 Task: Look for space in Hamilton from 10th july 2023 to 17th july 2023 for 6 adults in price range Rs.32000 to Rs.40000. Place can be entire place or shared room with 3 bedrooms having 6 beds and 1 bathroom. Property type can be guest house. Amenities needed are: wifi, pool, free parkinig on premises, gym, breakfast, smoking allowed. Booking option can be shelf check-in. Required host language is English.
Action: Mouse moved to (373, 430)
Screenshot: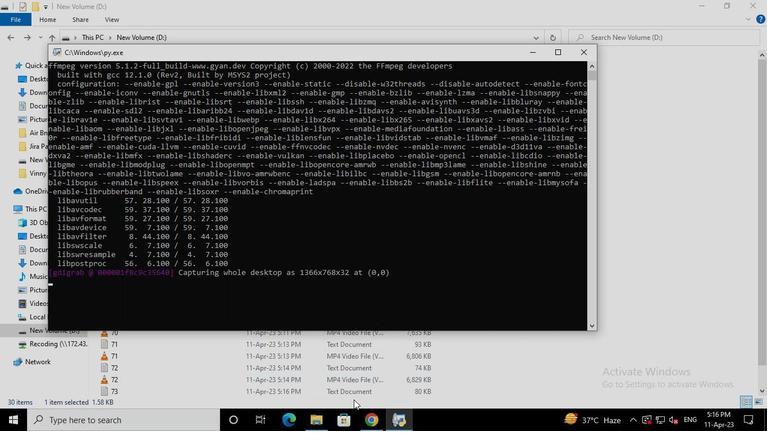 
Action: Mouse pressed left at (373, 430)
Screenshot: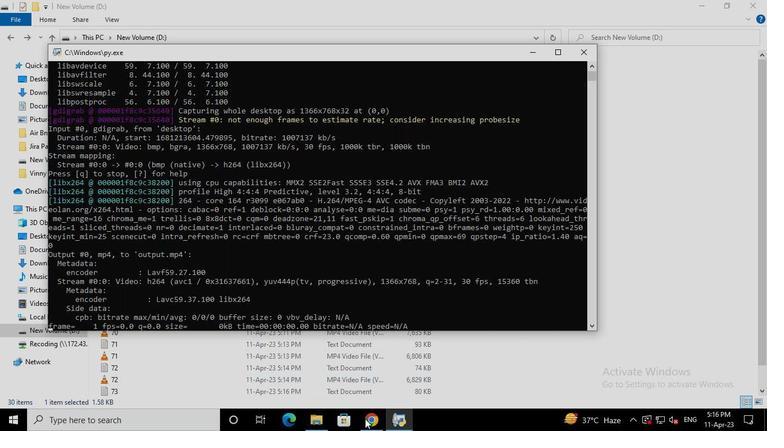 
Action: Mouse moved to (317, 101)
Screenshot: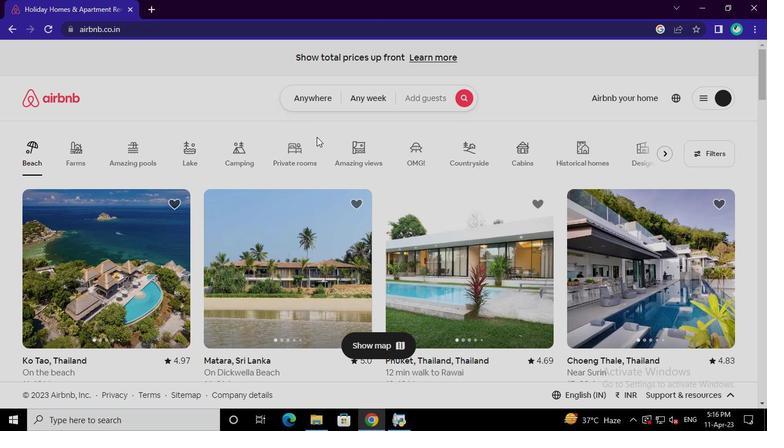 
Action: Mouse pressed left at (317, 101)
Screenshot: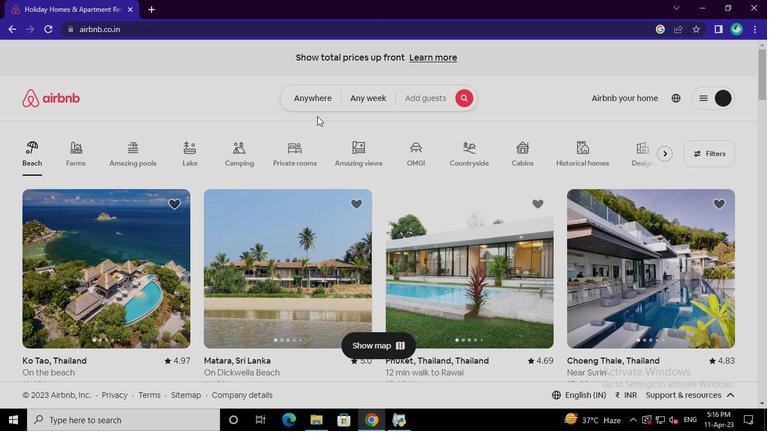 
Action: Mouse moved to (253, 135)
Screenshot: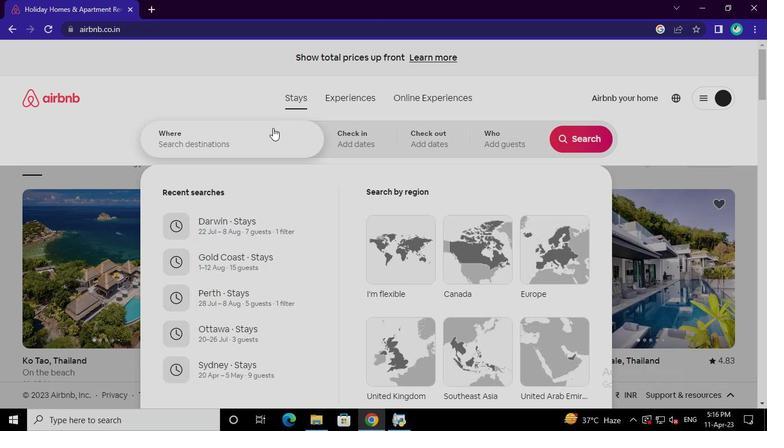 
Action: Mouse pressed left at (253, 135)
Screenshot: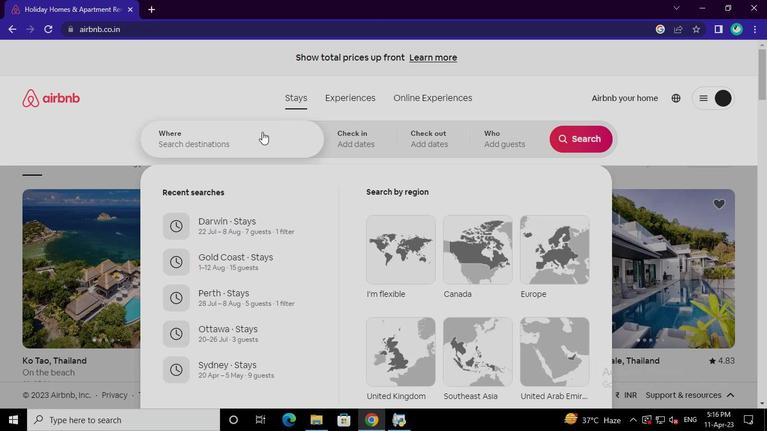 
Action: Keyboard h
Screenshot: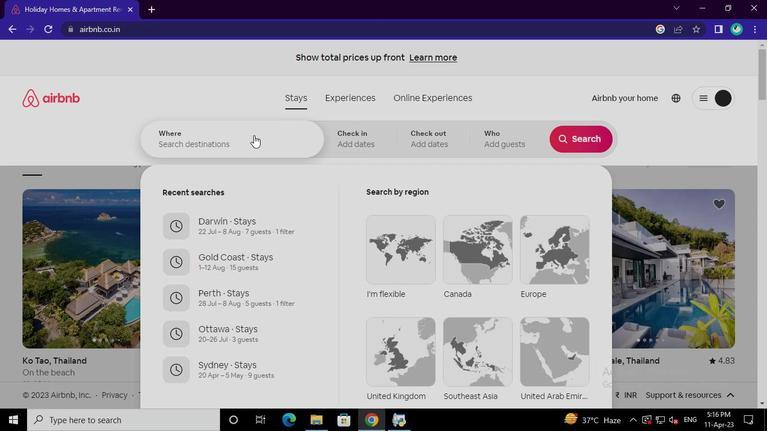
Action: Keyboard a
Screenshot: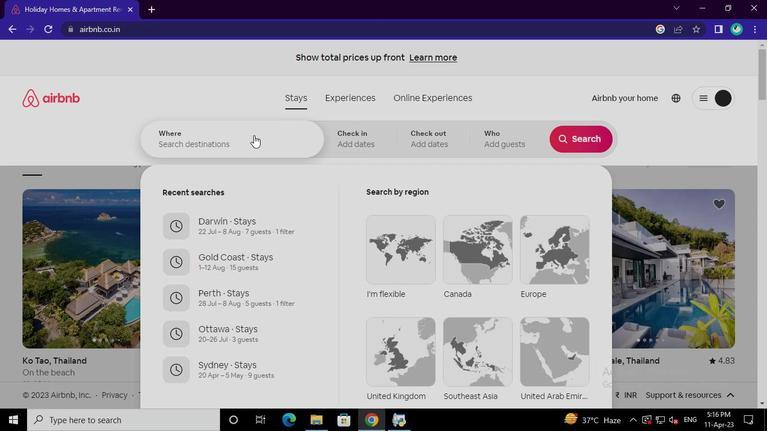 
Action: Keyboard m
Screenshot: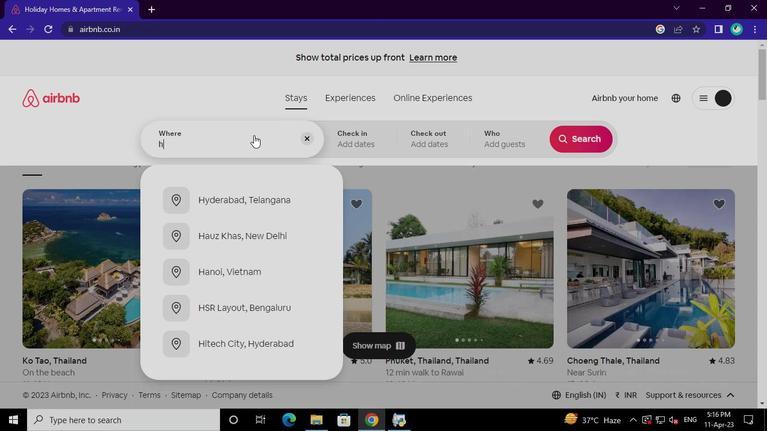 
Action: Keyboard i
Screenshot: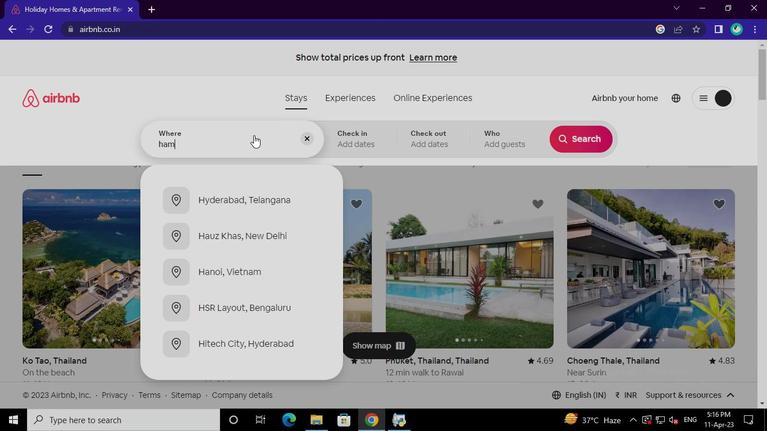 
Action: Keyboard l
Screenshot: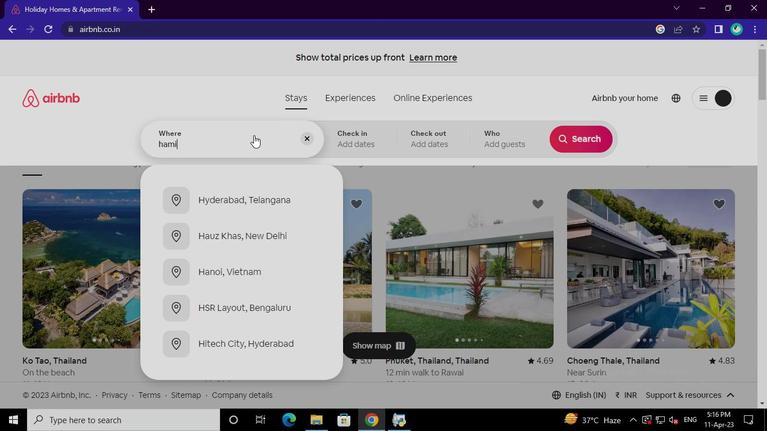 
Action: Keyboard o
Screenshot: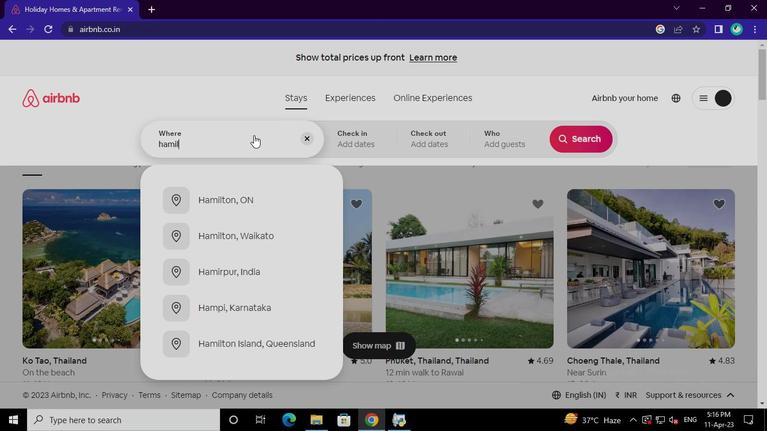 
Action: Keyboard Key.backspace
Screenshot: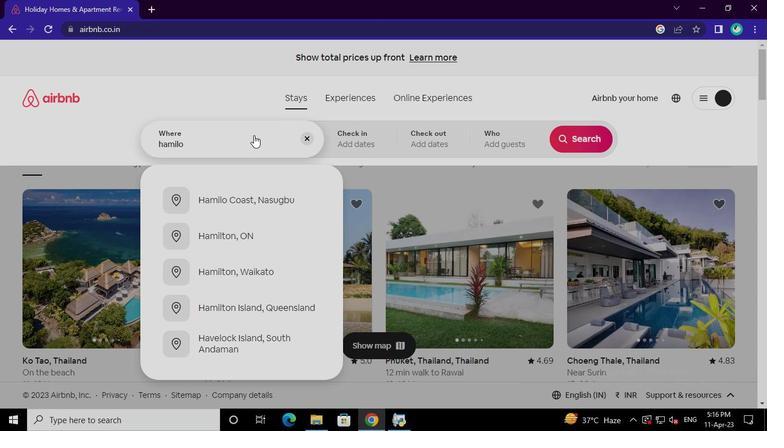 
Action: Mouse moved to (261, 200)
Screenshot: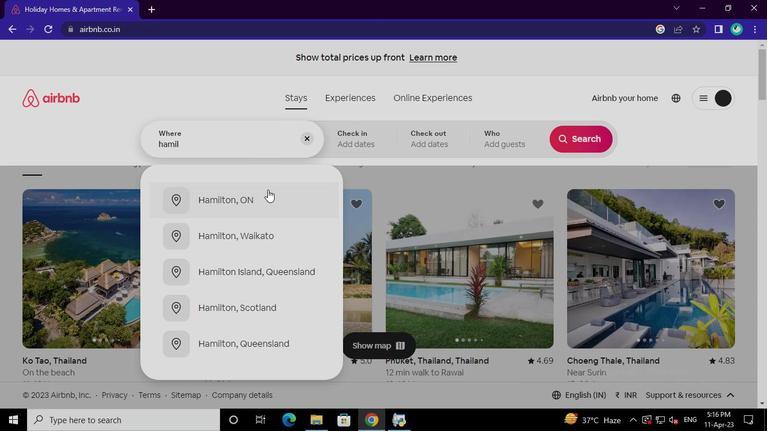
Action: Mouse pressed left at (261, 200)
Screenshot: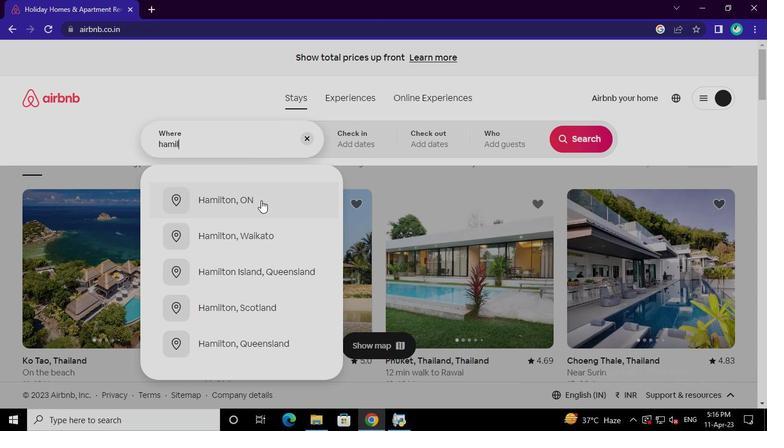 
Action: Mouse moved to (573, 226)
Screenshot: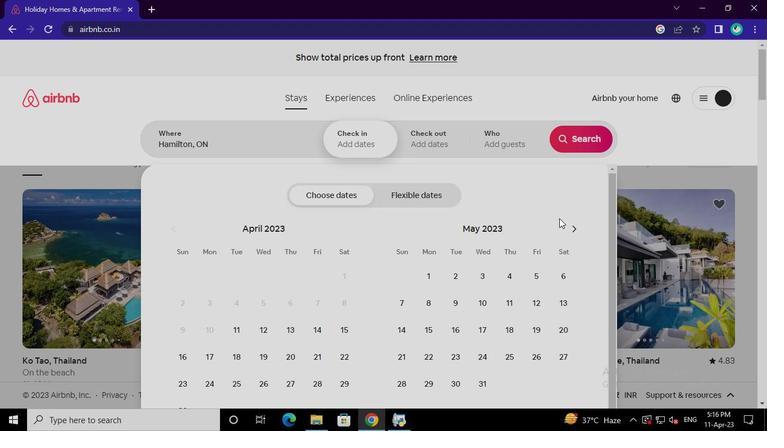 
Action: Mouse pressed left at (573, 226)
Screenshot: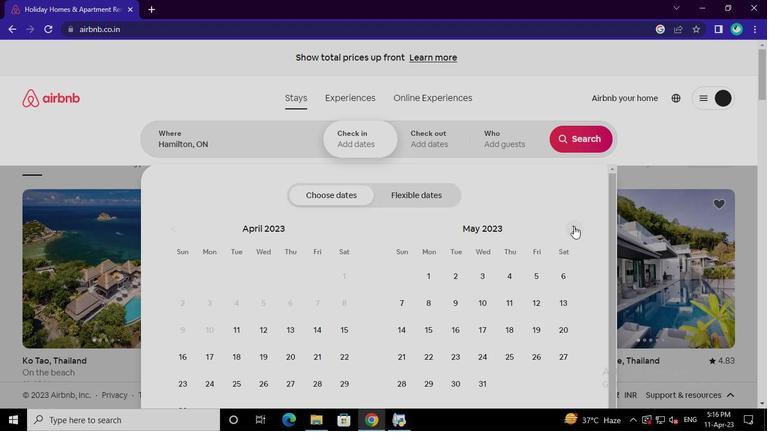 
Action: Mouse pressed left at (573, 226)
Screenshot: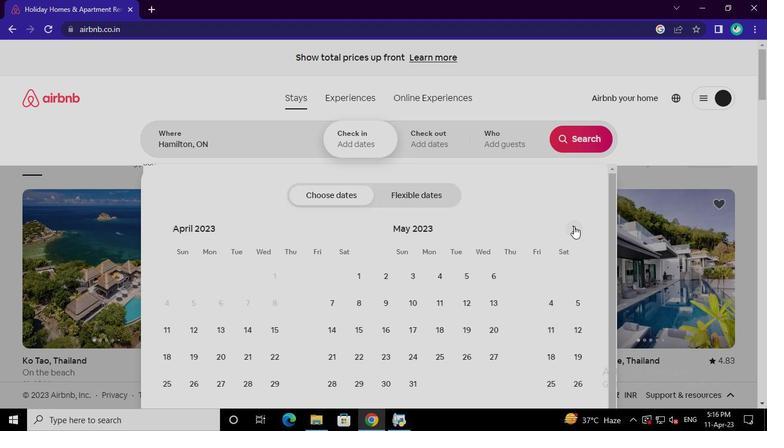 
Action: Mouse moved to (433, 325)
Screenshot: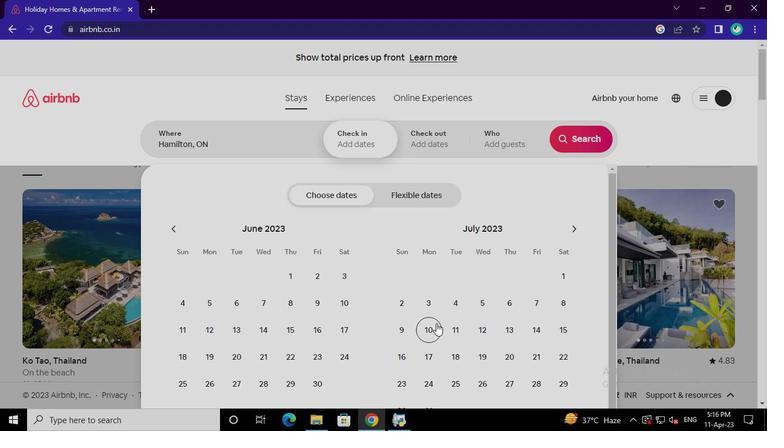 
Action: Mouse pressed left at (433, 325)
Screenshot: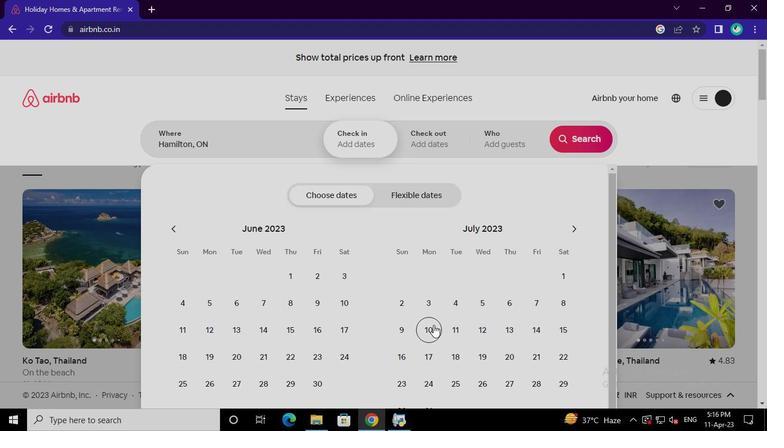 
Action: Mouse moved to (436, 354)
Screenshot: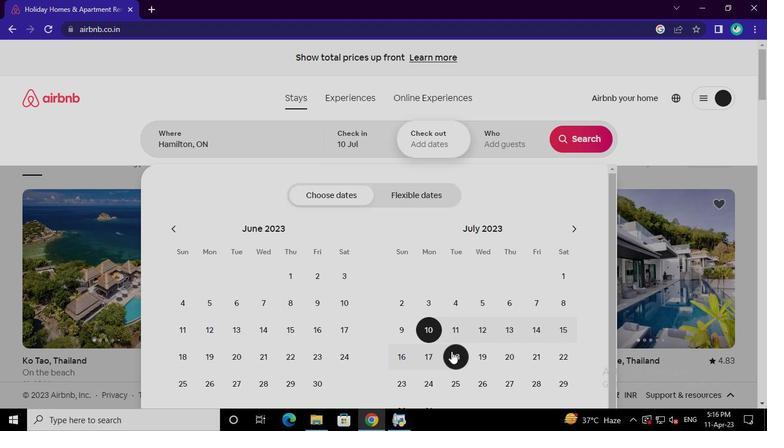 
Action: Mouse pressed left at (436, 354)
Screenshot: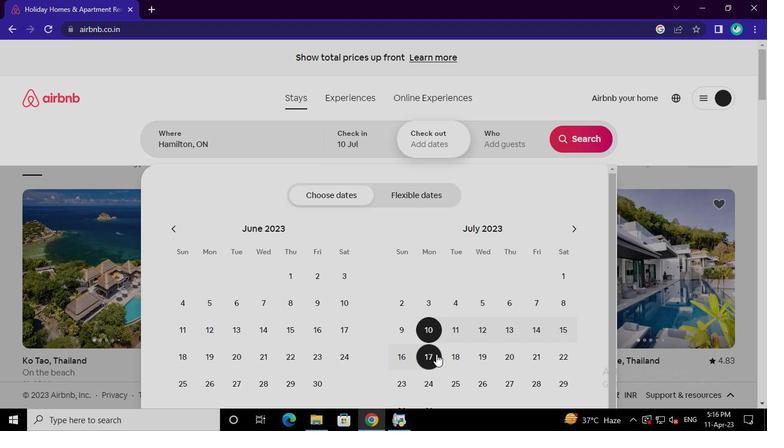 
Action: Mouse moved to (506, 143)
Screenshot: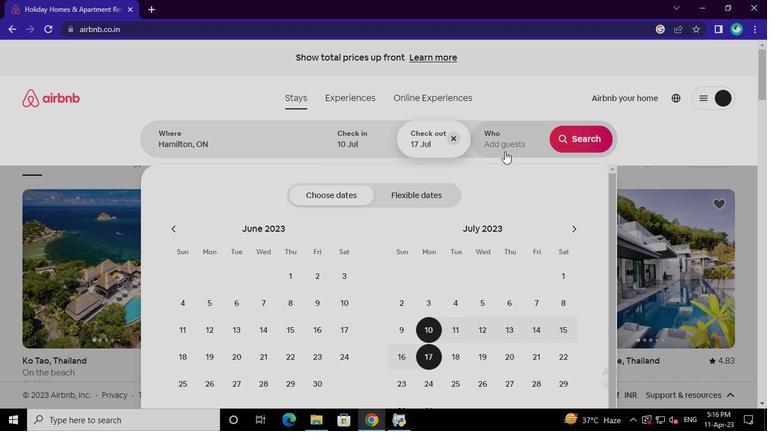 
Action: Mouse pressed left at (506, 143)
Screenshot: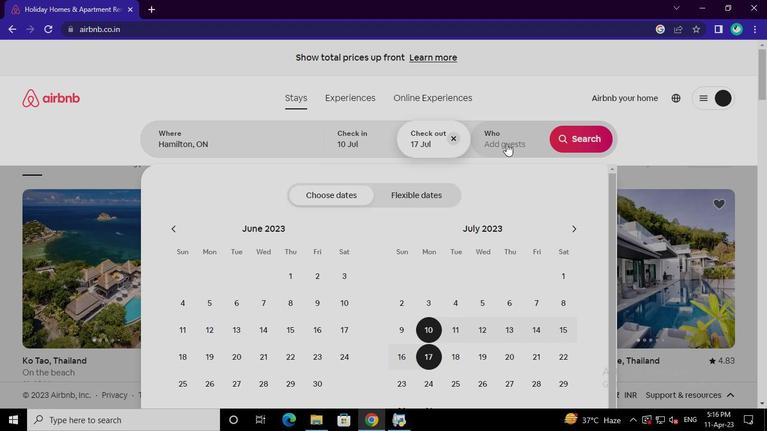 
Action: Mouse moved to (584, 197)
Screenshot: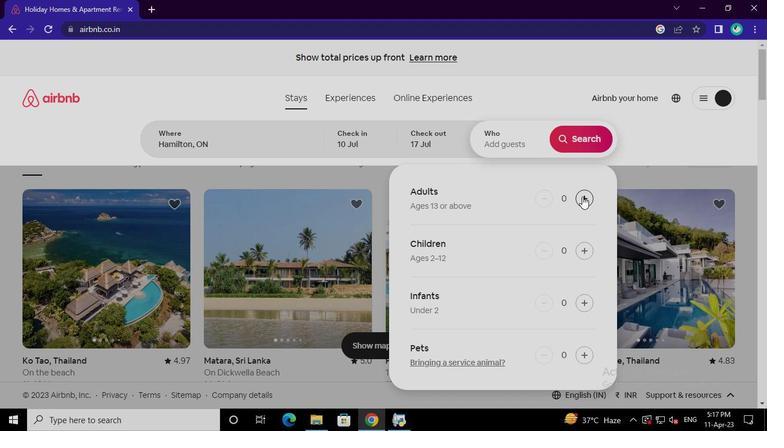 
Action: Mouse pressed left at (584, 197)
Screenshot: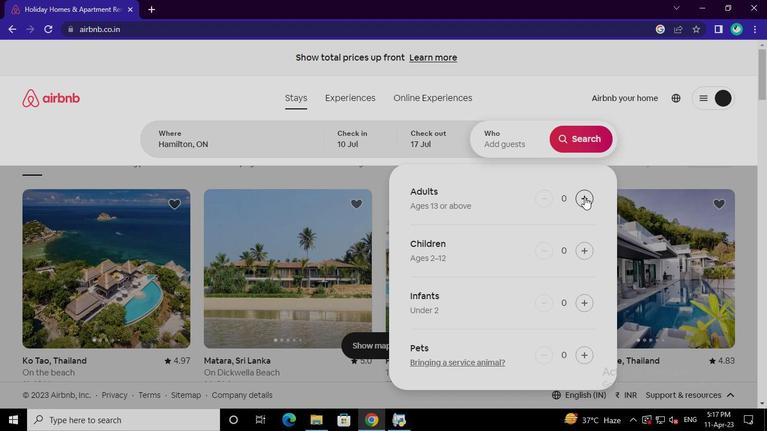 
Action: Mouse pressed left at (584, 197)
Screenshot: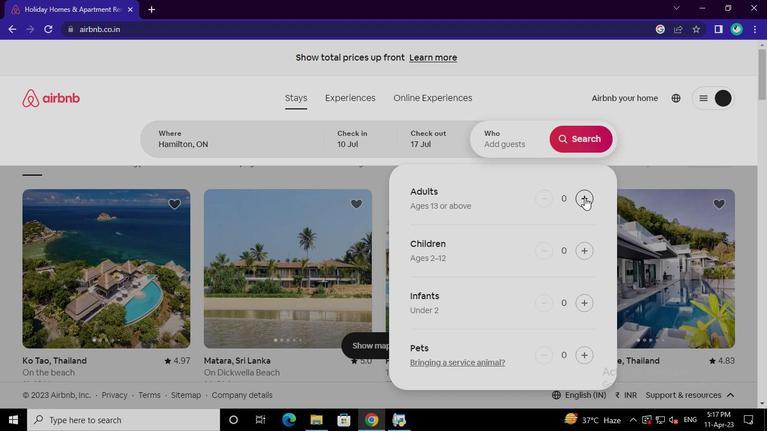 
Action: Mouse pressed left at (584, 197)
Screenshot: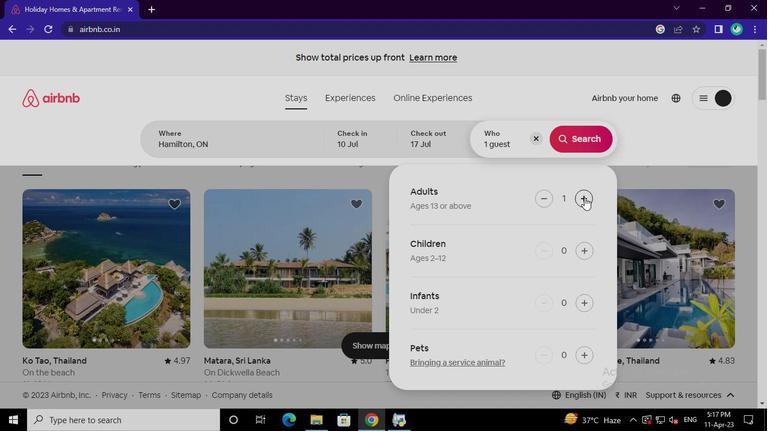 
Action: Mouse pressed left at (584, 197)
Screenshot: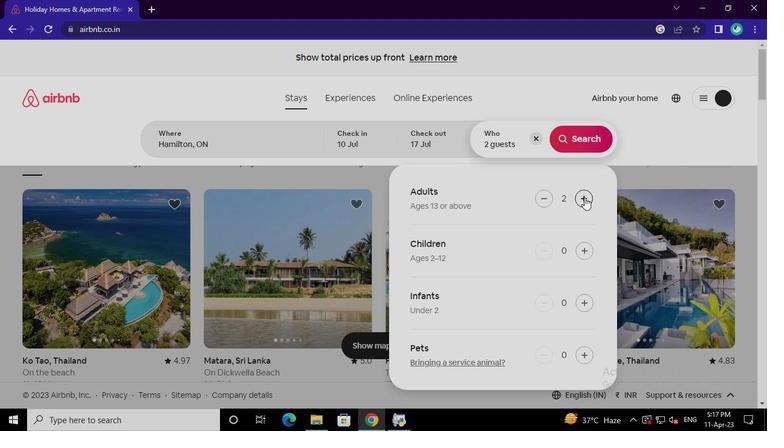 
Action: Mouse pressed left at (584, 197)
Screenshot: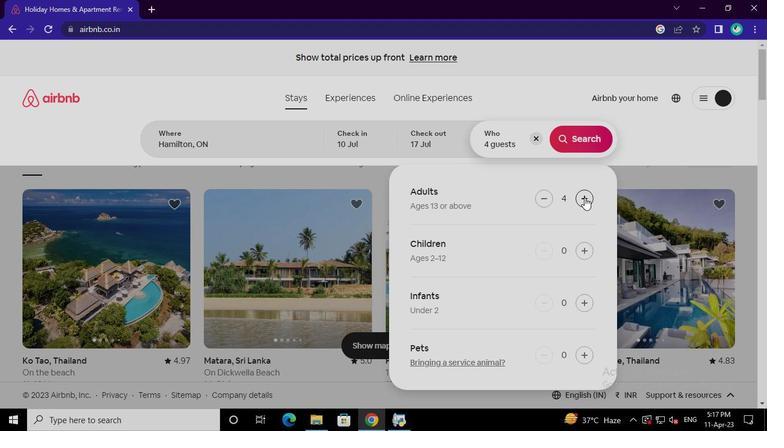 
Action: Mouse pressed left at (584, 197)
Screenshot: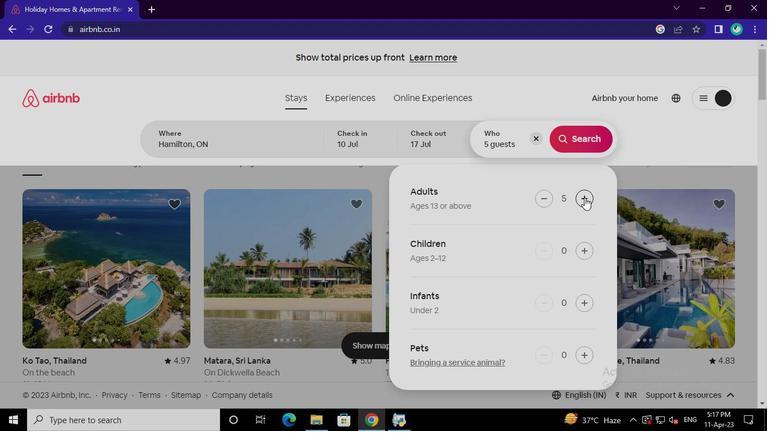 
Action: Mouse moved to (582, 135)
Screenshot: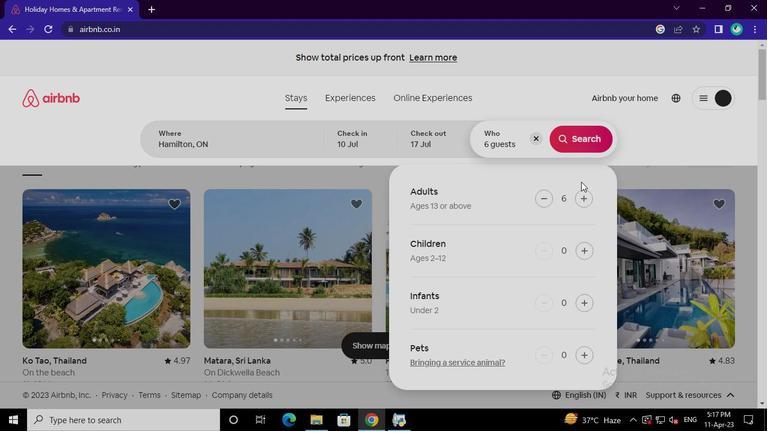 
Action: Mouse pressed left at (582, 135)
Screenshot: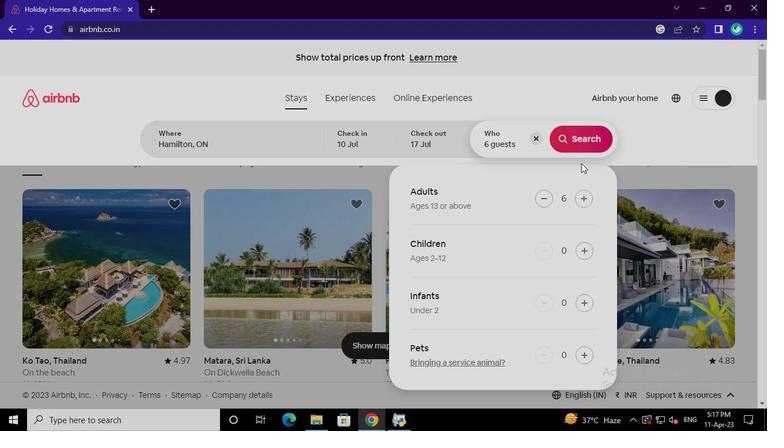 
Action: Mouse moved to (731, 107)
Screenshot: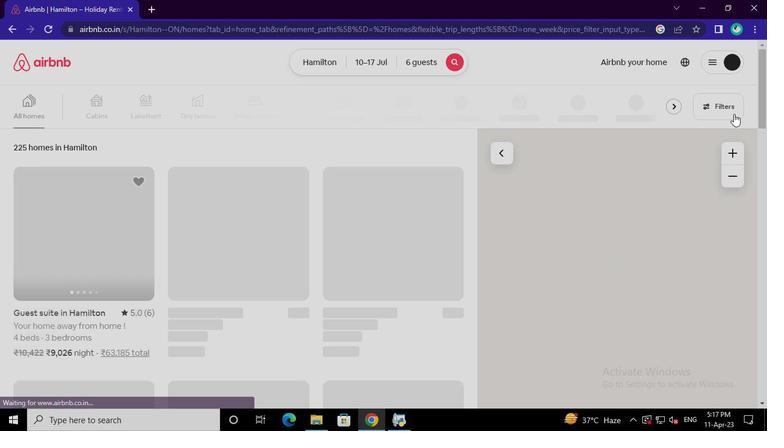 
Action: Mouse pressed left at (731, 107)
Screenshot: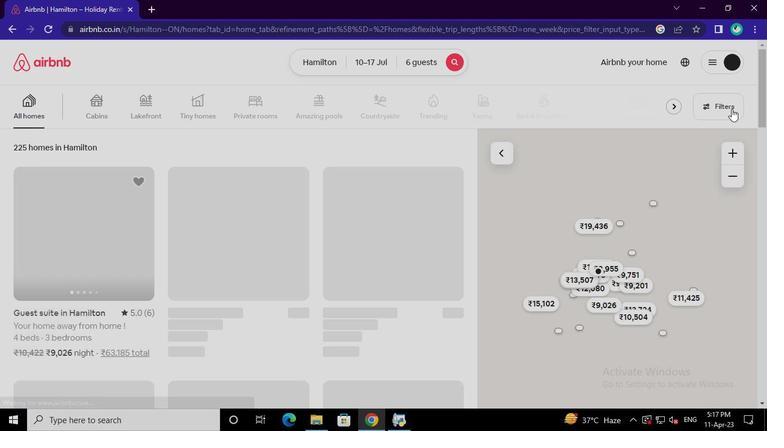 
Action: Mouse moved to (268, 256)
Screenshot: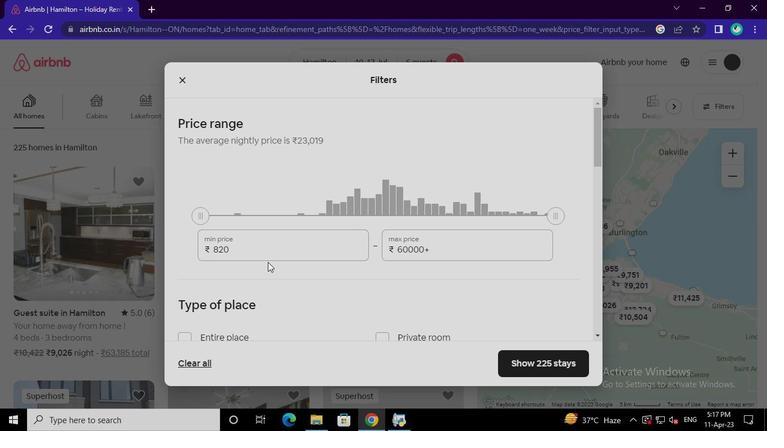 
Action: Mouse pressed left at (268, 256)
Screenshot: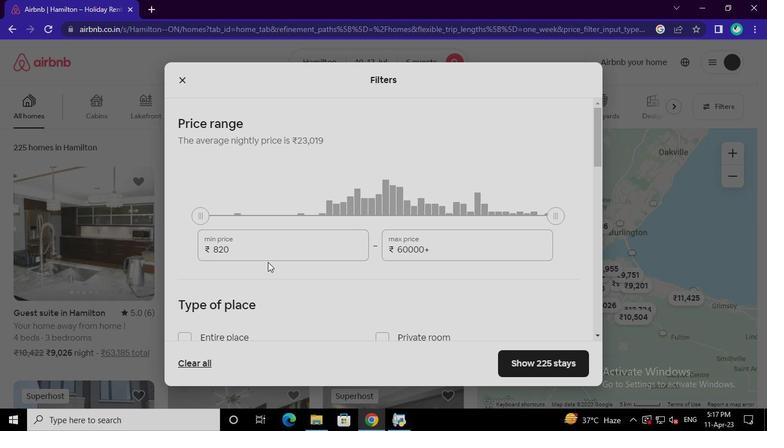 
Action: Mouse moved to (269, 254)
Screenshot: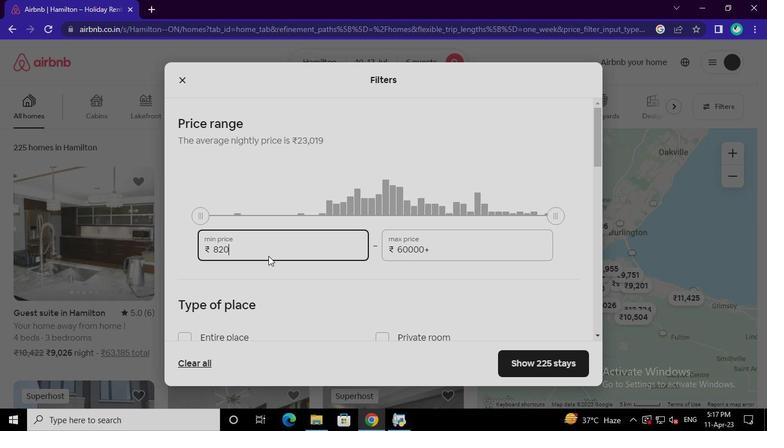 
Action: Keyboard Key.backspace
Screenshot: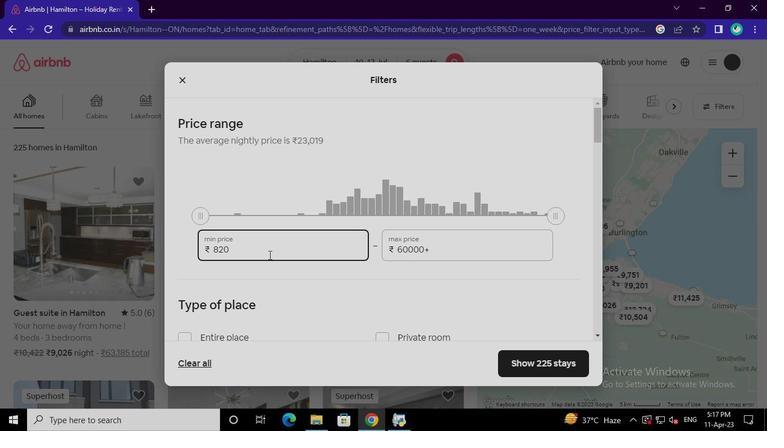 
Action: Keyboard Key.backspace
Screenshot: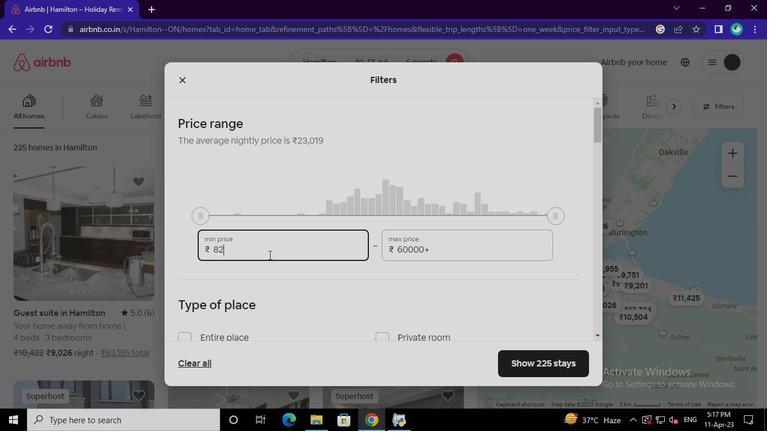 
Action: Keyboard Key.backspace
Screenshot: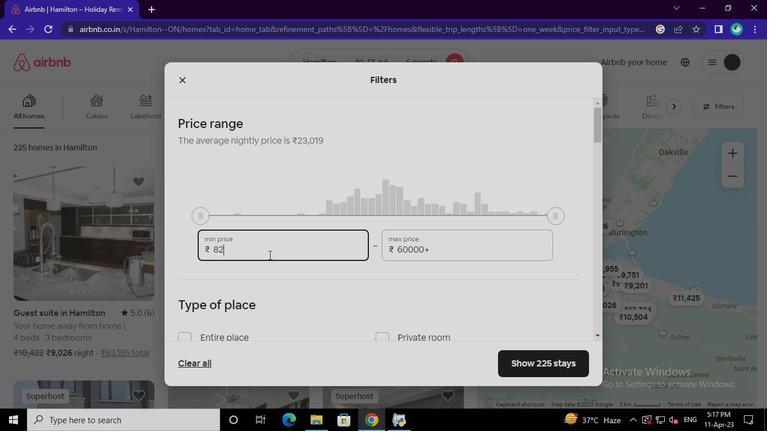 
Action: Keyboard Key.backspace
Screenshot: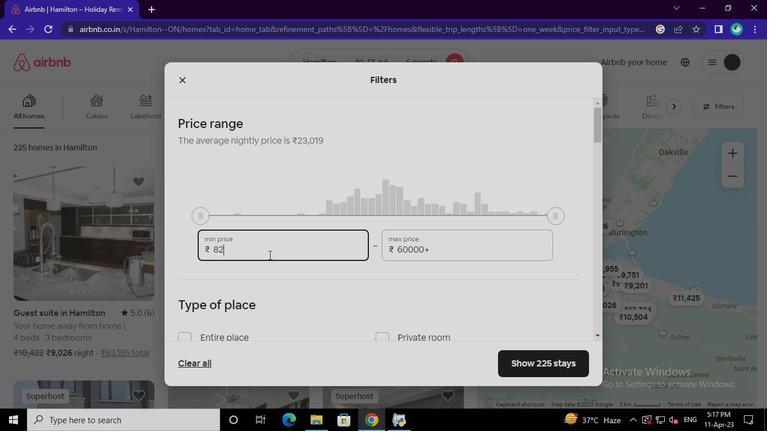 
Action: Keyboard Key.backspace
Screenshot: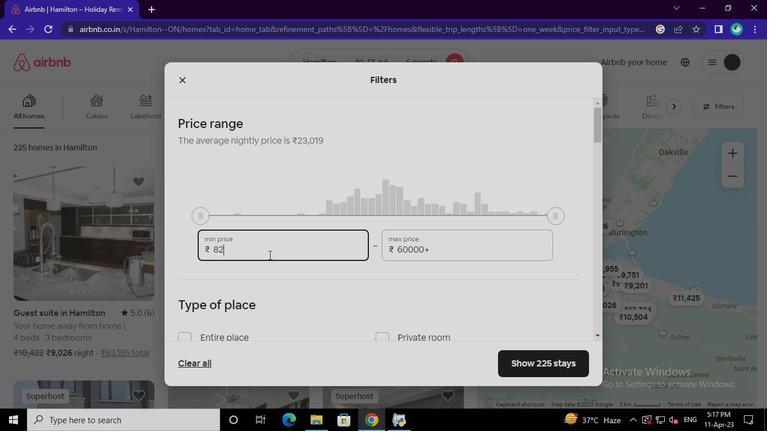 
Action: Keyboard Key.backspace
Screenshot: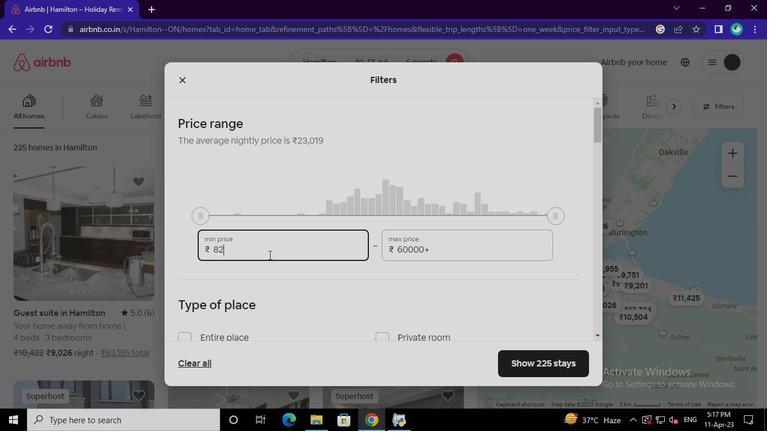 
Action: Keyboard Key.backspace
Screenshot: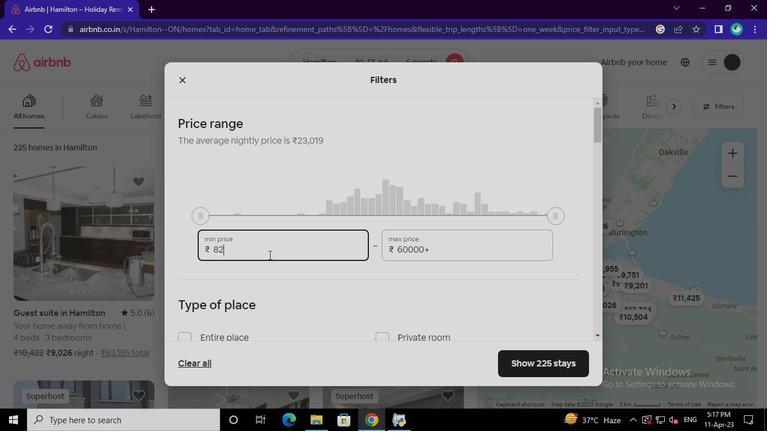 
Action: Keyboard Key.backspace
Screenshot: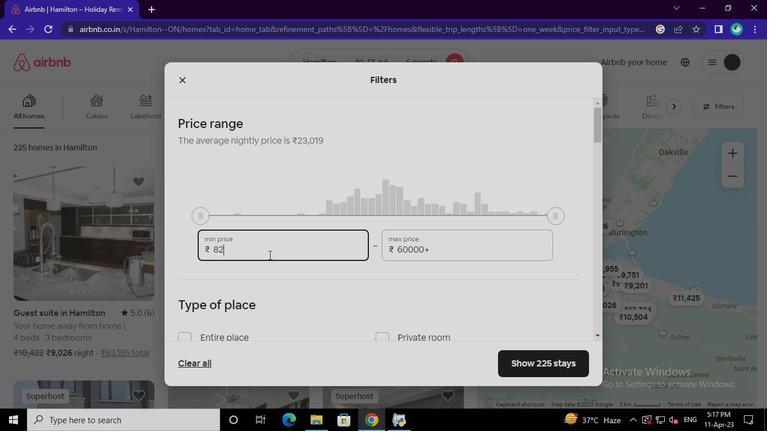 
Action: Keyboard <99>
Screenshot: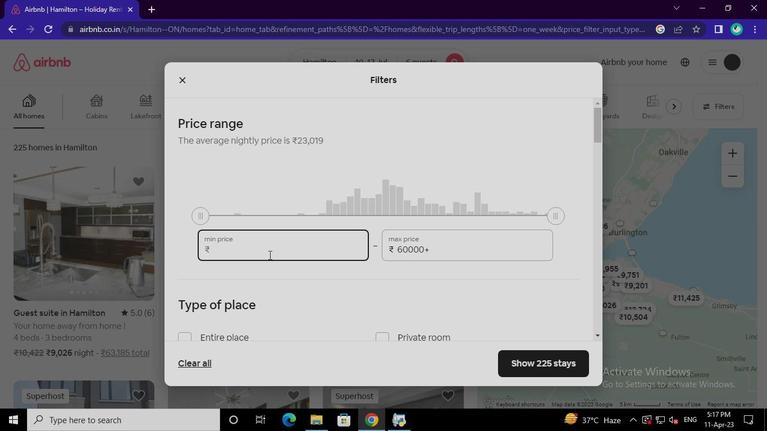 
Action: Keyboard <98>
Screenshot: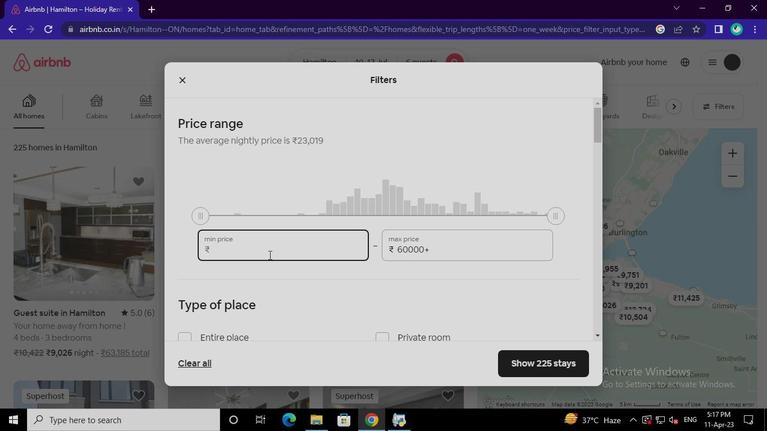 
Action: Keyboard <96>
Screenshot: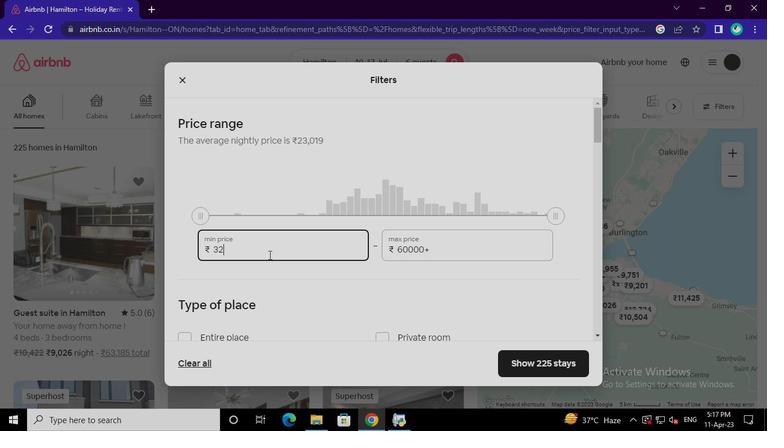 
Action: Keyboard <96>
Screenshot: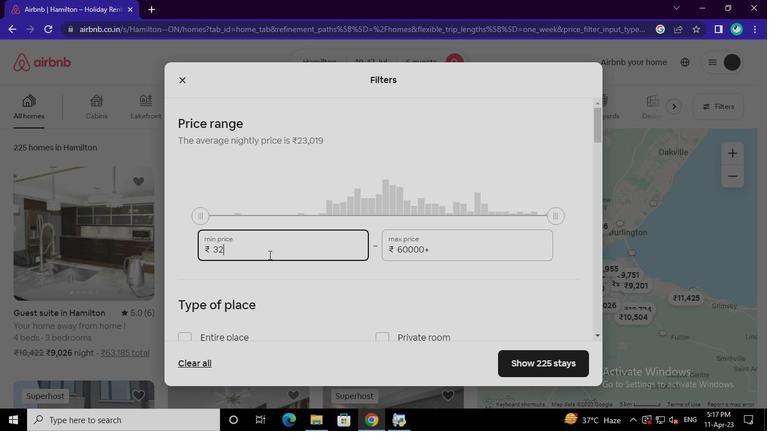 
Action: Keyboard <96>
Screenshot: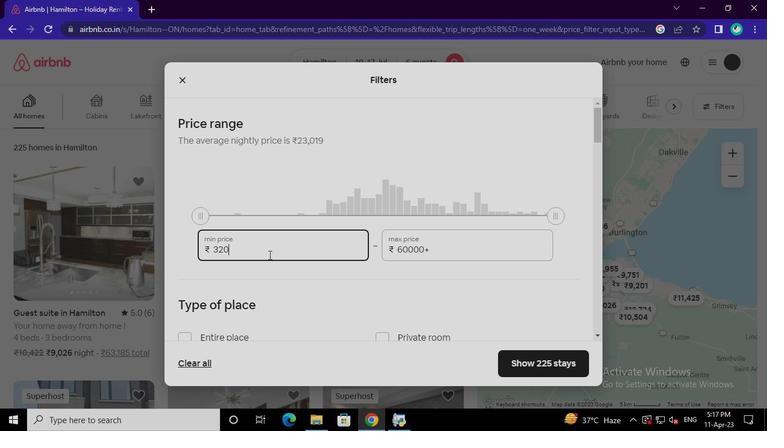 
Action: Mouse moved to (436, 248)
Screenshot: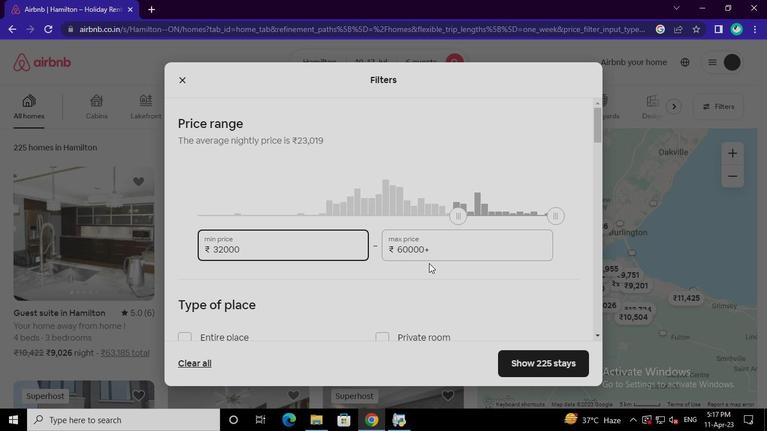 
Action: Mouse pressed left at (436, 248)
Screenshot: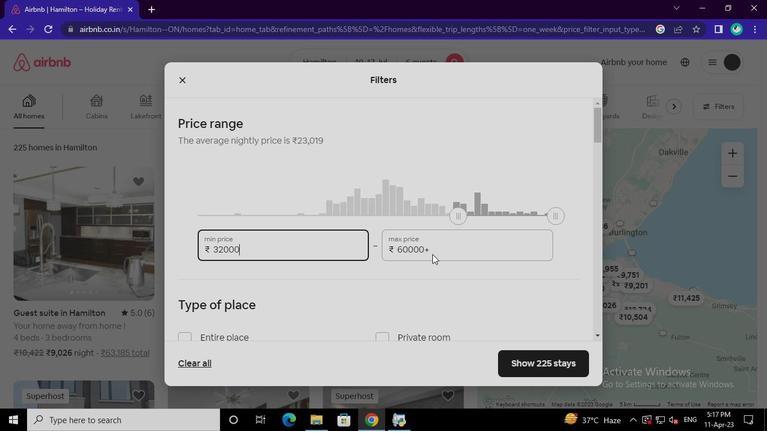 
Action: Mouse moved to (436, 248)
Screenshot: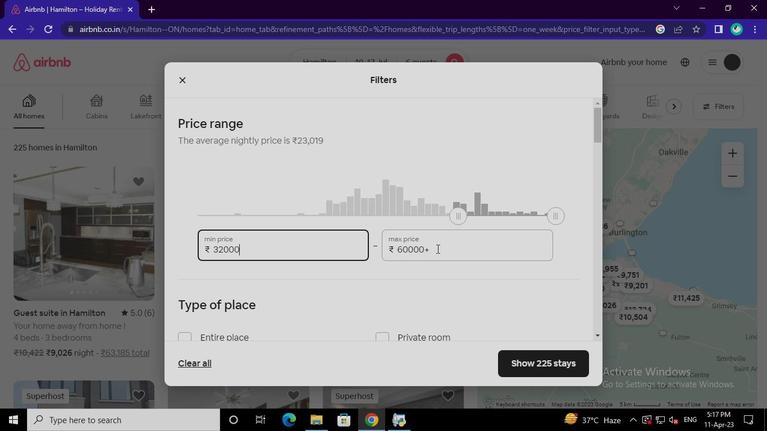 
Action: Keyboard Key.backspace
Screenshot: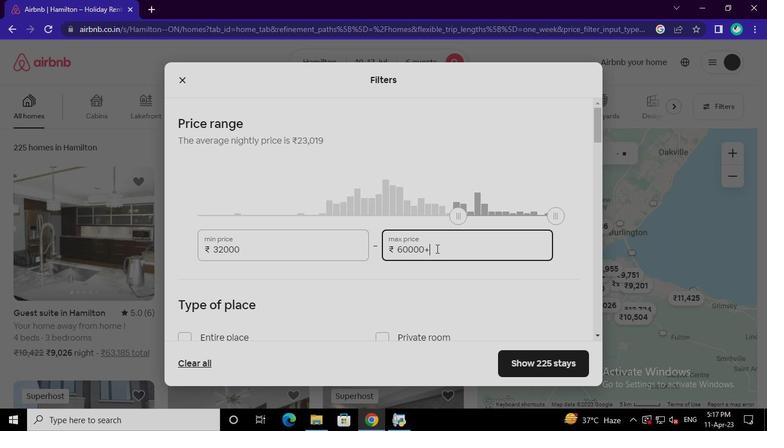 
Action: Keyboard Key.backspace
Screenshot: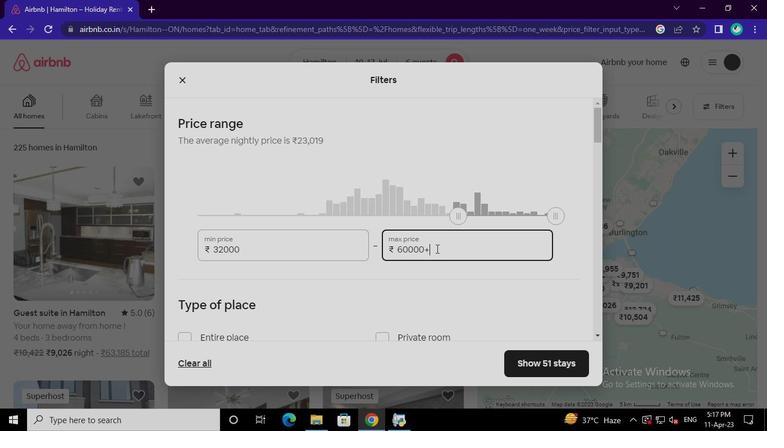 
Action: Keyboard Key.backspace
Screenshot: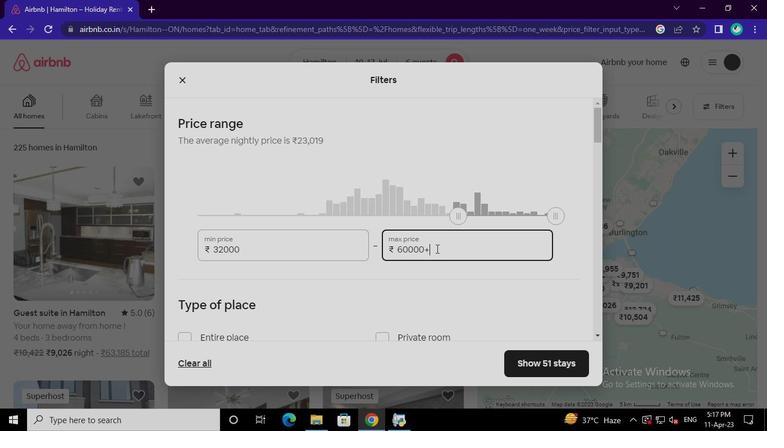 
Action: Keyboard Key.backspace
Screenshot: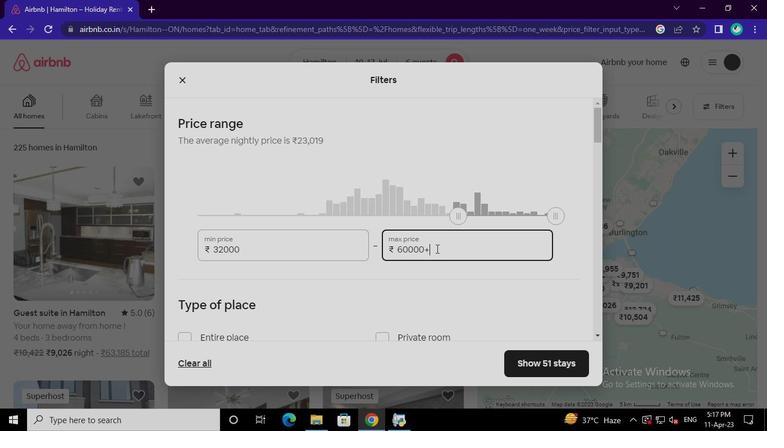 
Action: Keyboard Key.backspace
Screenshot: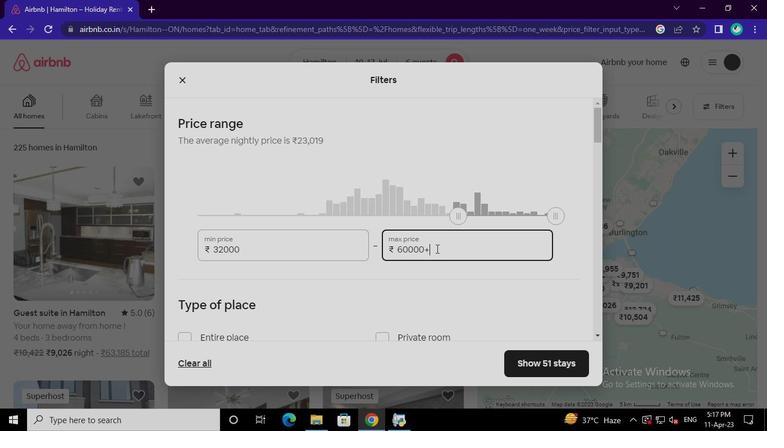 
Action: Keyboard Key.backspace
Screenshot: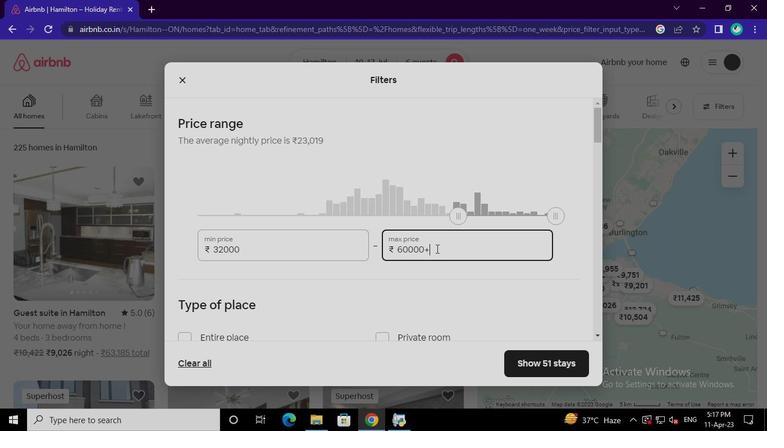 
Action: Keyboard Key.backspace
Screenshot: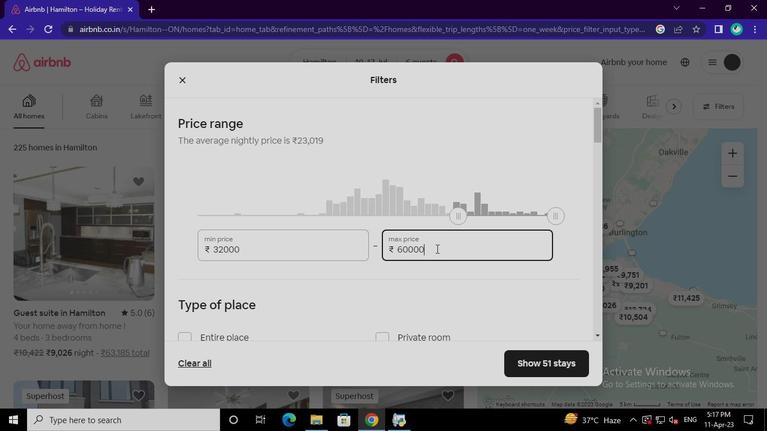 
Action: Keyboard Key.backspace
Screenshot: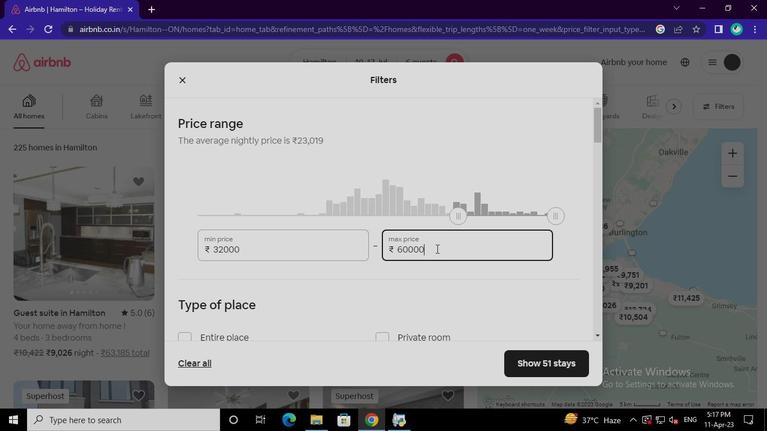 
Action: Keyboard Key.backspace
Screenshot: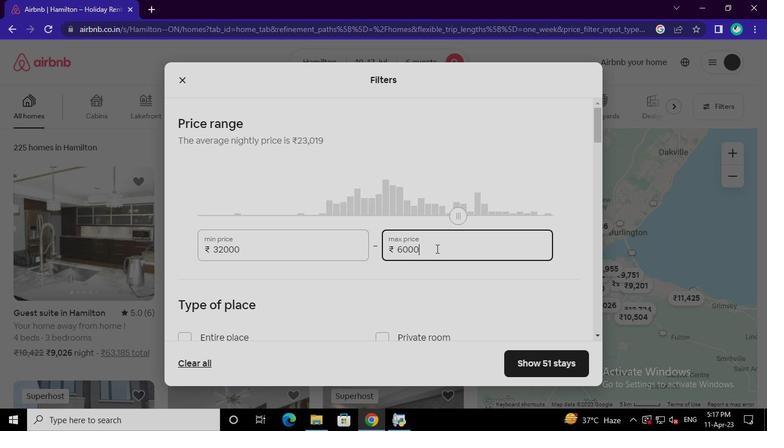 
Action: Keyboard Key.backspace
Screenshot: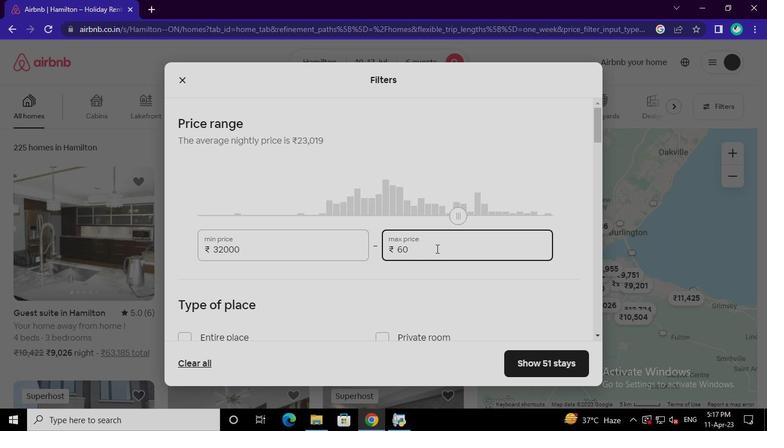 
Action: Keyboard Key.backspace
Screenshot: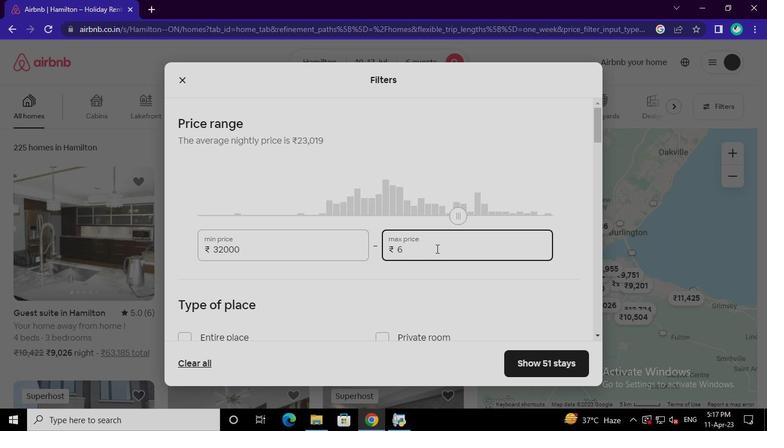 
Action: Keyboard Key.backspace
Screenshot: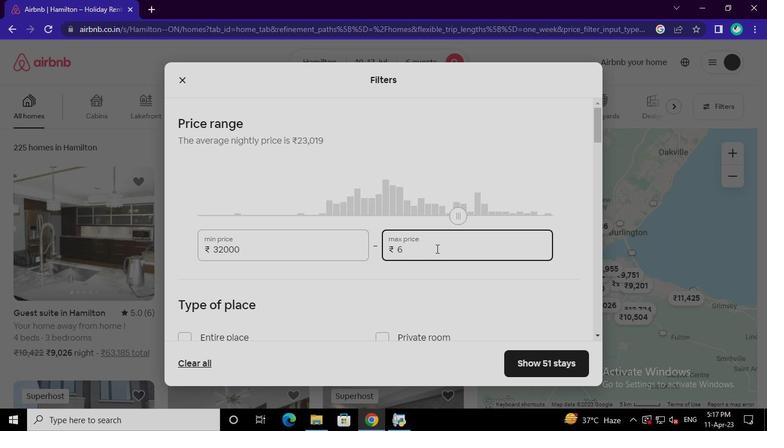 
Action: Keyboard Key.backspace
Screenshot: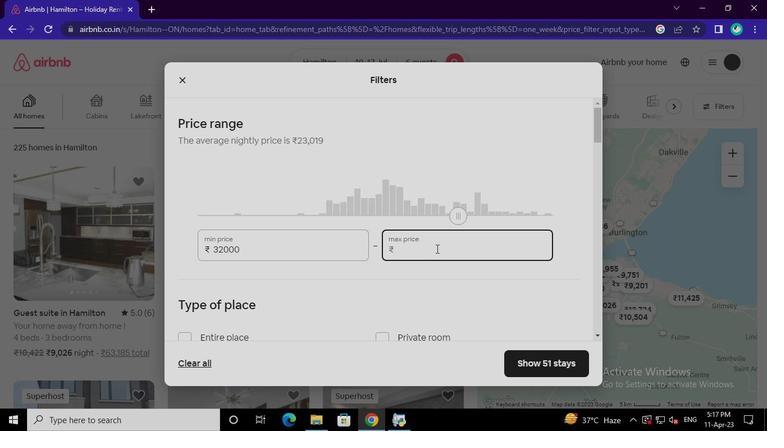 
Action: Keyboard <100>
Screenshot: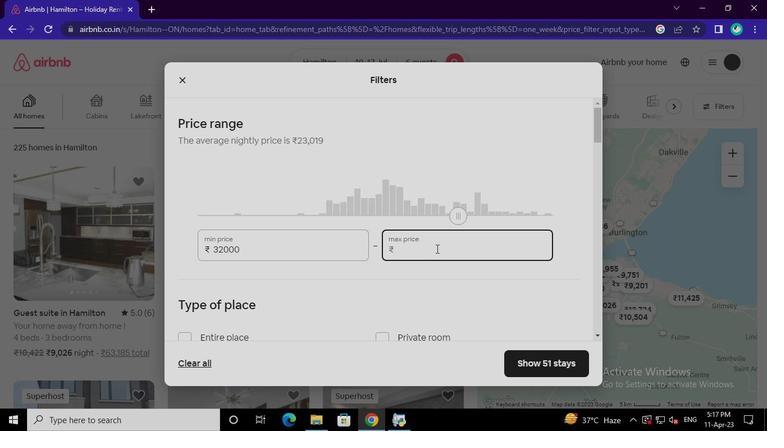 
Action: Keyboard <96>
Screenshot: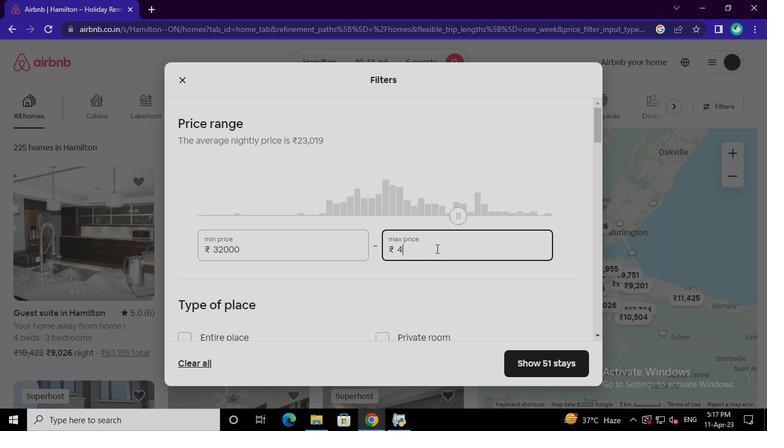 
Action: Keyboard <96>
Screenshot: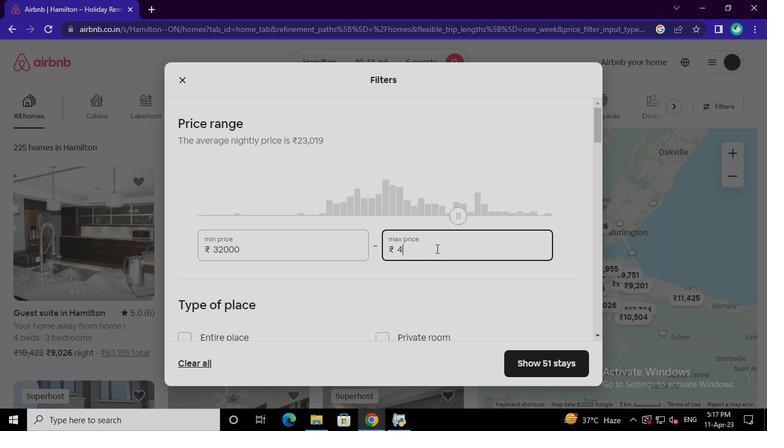 
Action: Keyboard <96>
Screenshot: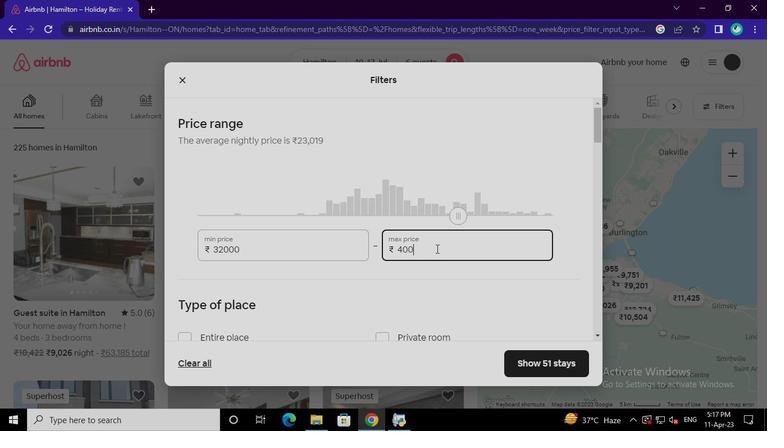 
Action: Keyboard <96>
Screenshot: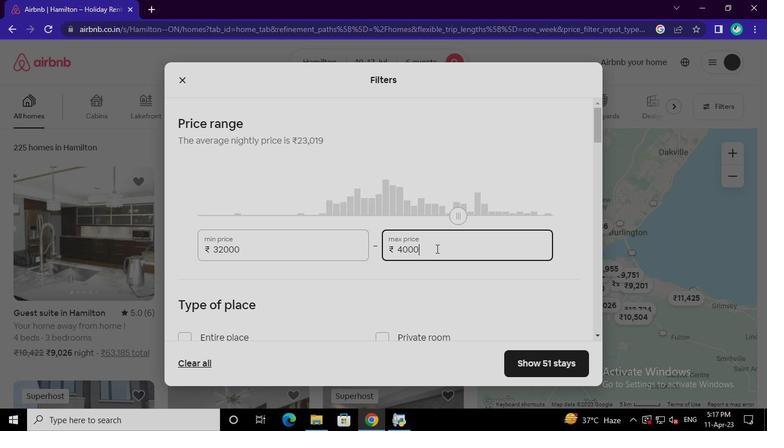 
Action: Mouse moved to (210, 228)
Screenshot: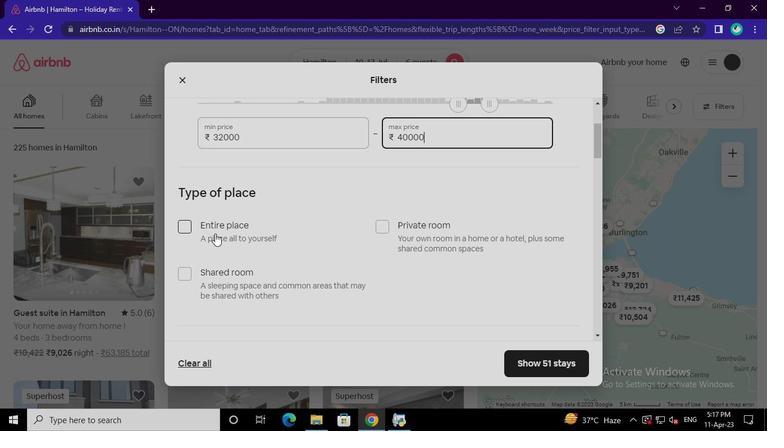 
Action: Mouse pressed left at (210, 228)
Screenshot: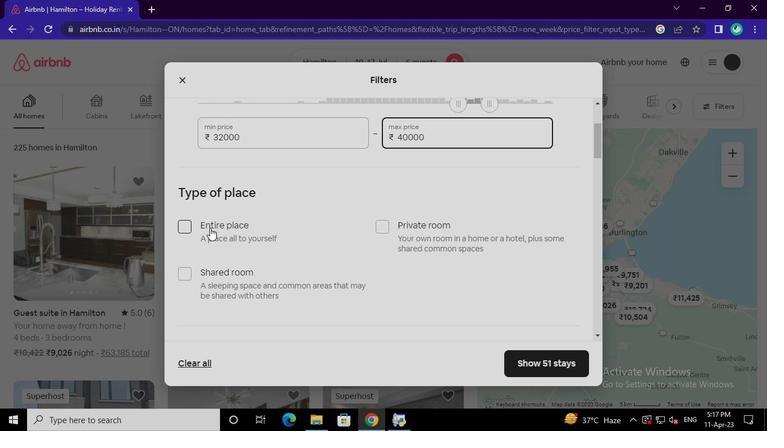 
Action: Mouse moved to (239, 275)
Screenshot: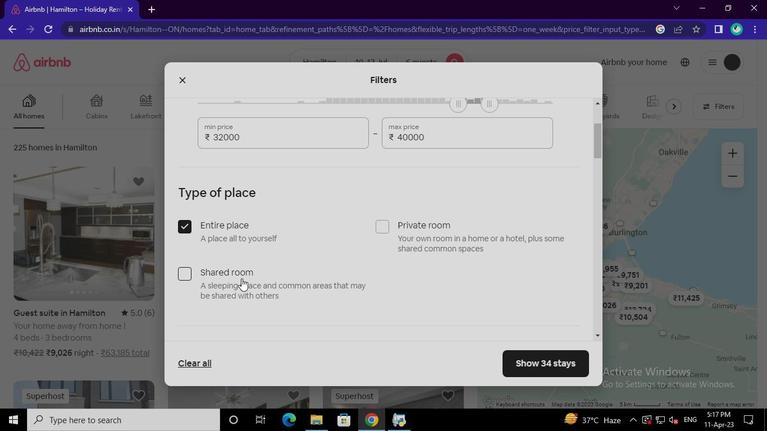 
Action: Mouse pressed left at (239, 275)
Screenshot: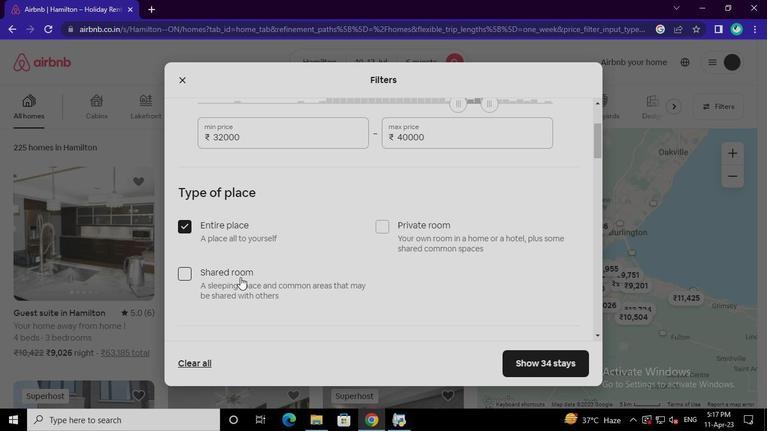 
Action: Mouse moved to (313, 298)
Screenshot: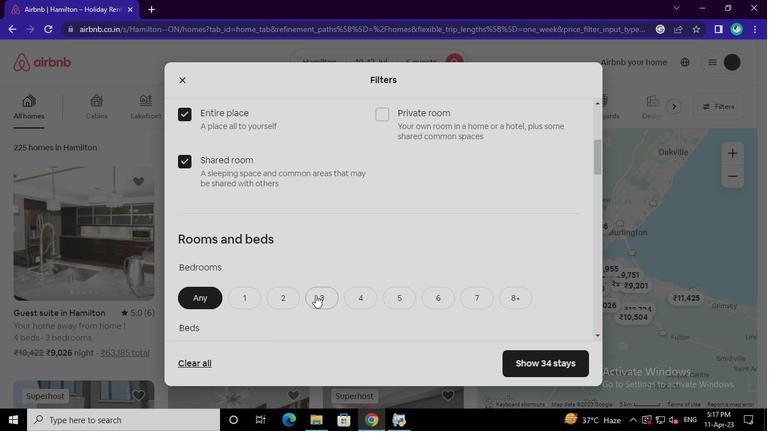 
Action: Mouse pressed left at (313, 298)
Screenshot: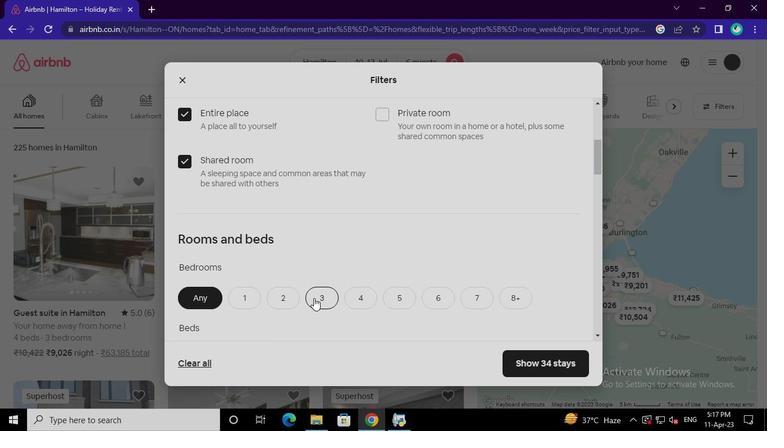 
Action: Mouse moved to (441, 251)
Screenshot: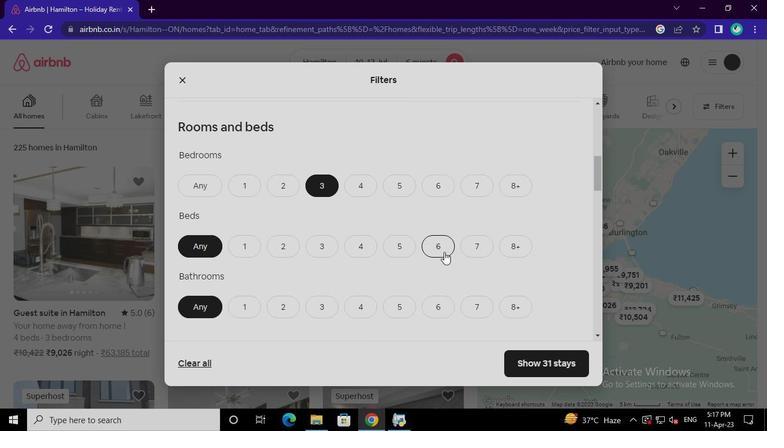 
Action: Mouse pressed left at (441, 251)
Screenshot: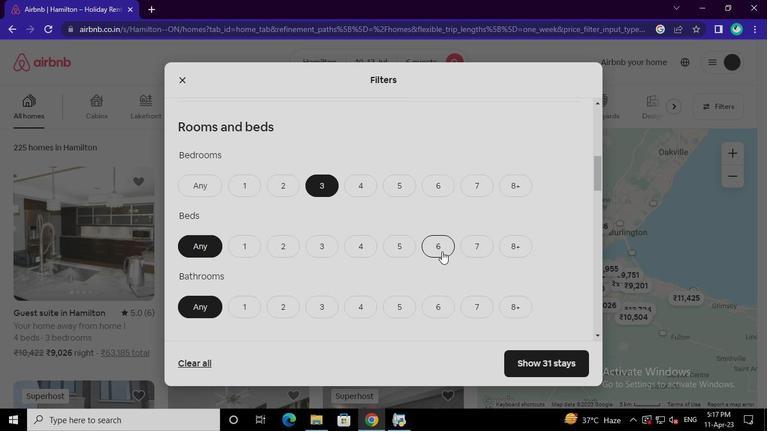 
Action: Mouse moved to (253, 304)
Screenshot: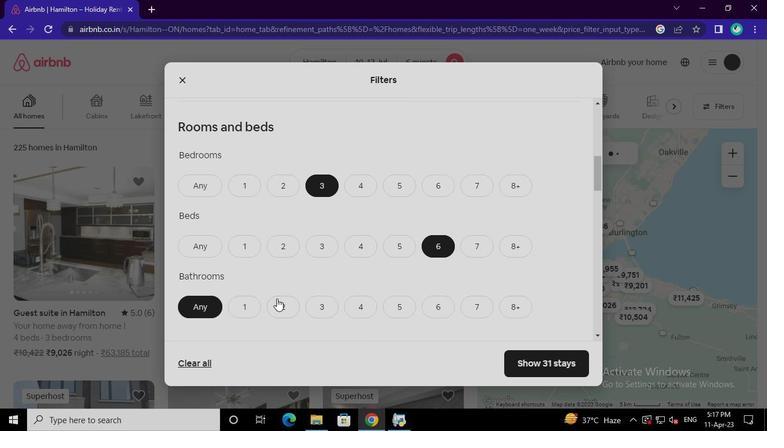 
Action: Mouse pressed left at (253, 304)
Screenshot: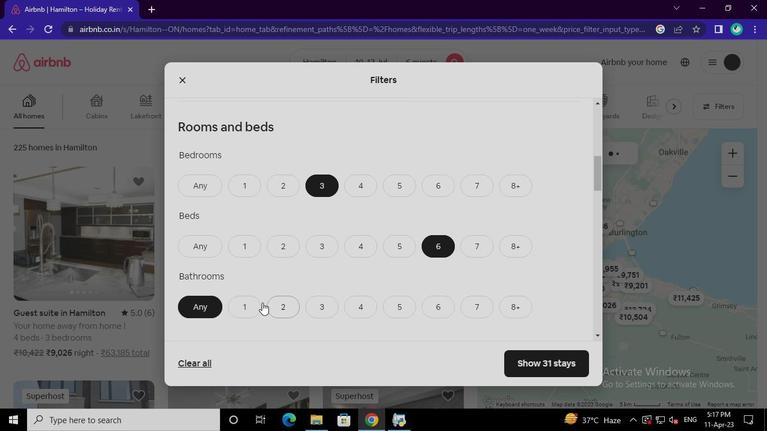 
Action: Mouse moved to (421, 264)
Screenshot: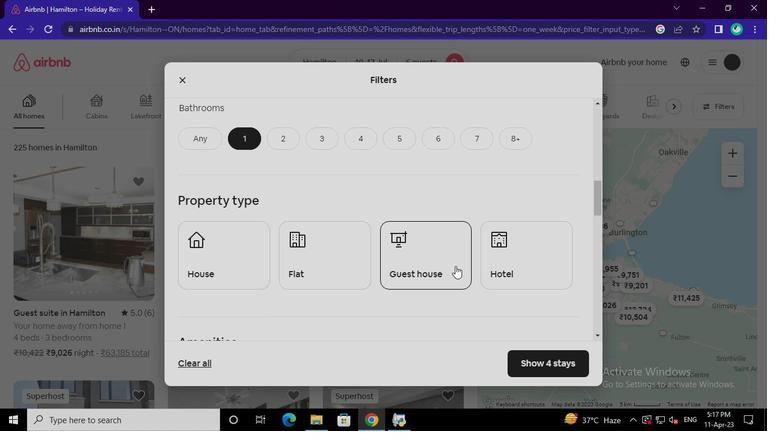 
Action: Mouse pressed left at (421, 264)
Screenshot: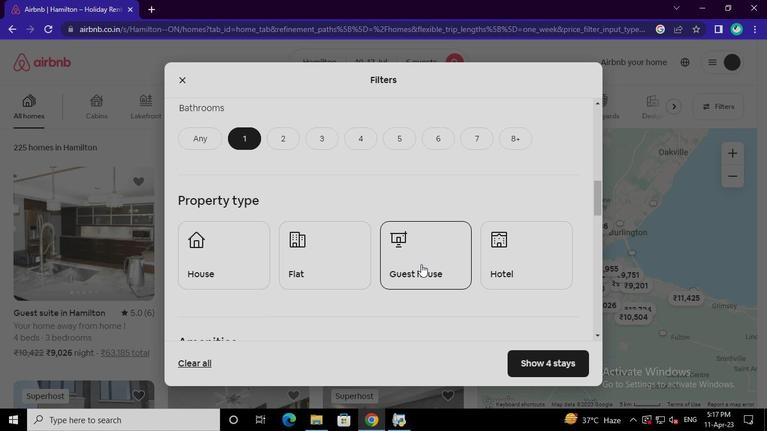 
Action: Mouse moved to (216, 258)
Screenshot: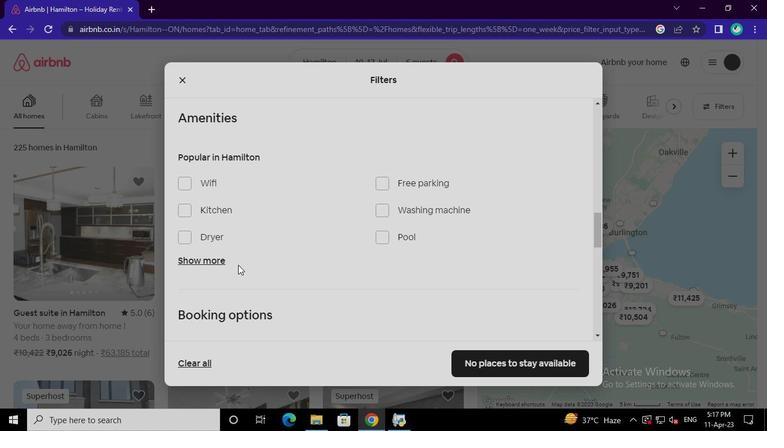 
Action: Mouse pressed left at (216, 258)
Screenshot: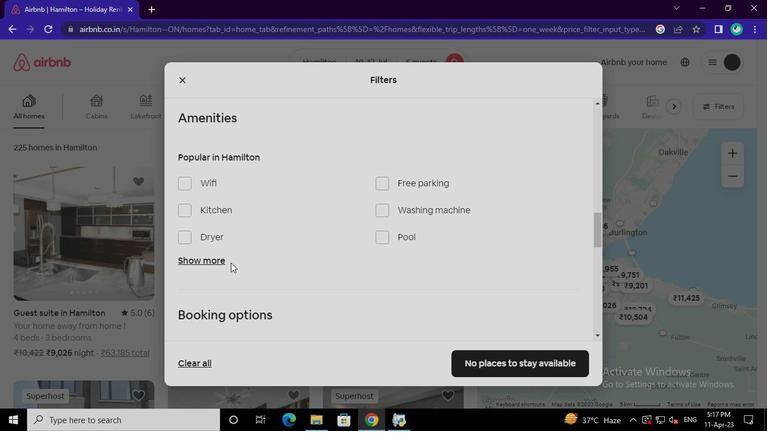 
Action: Mouse moved to (191, 180)
Screenshot: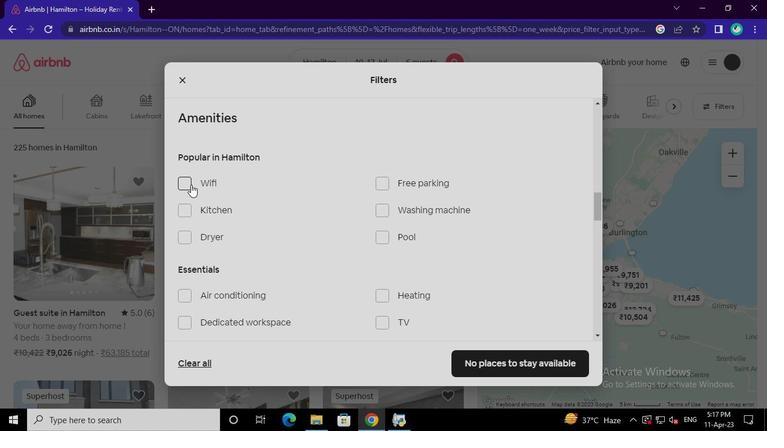 
Action: Mouse pressed left at (191, 180)
Screenshot: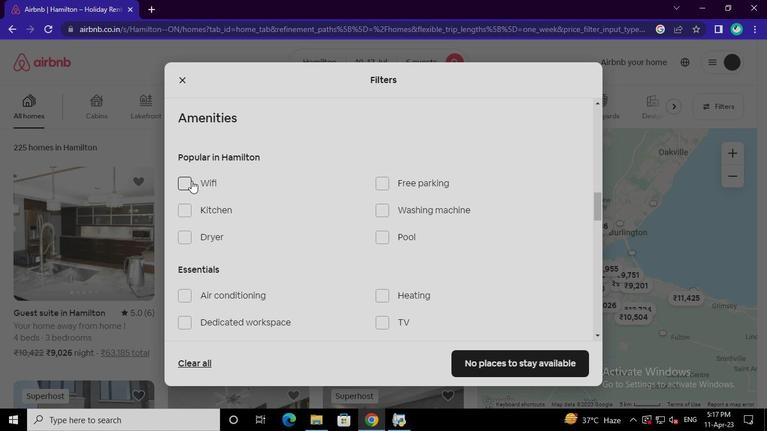 
Action: Mouse moved to (388, 239)
Screenshot: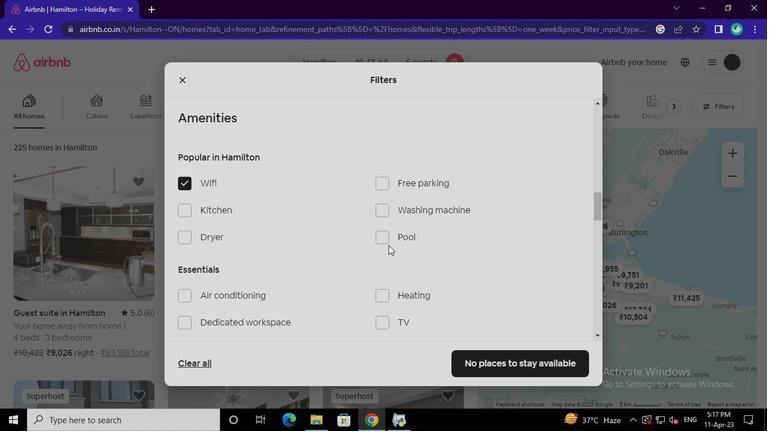 
Action: Mouse pressed left at (388, 239)
Screenshot: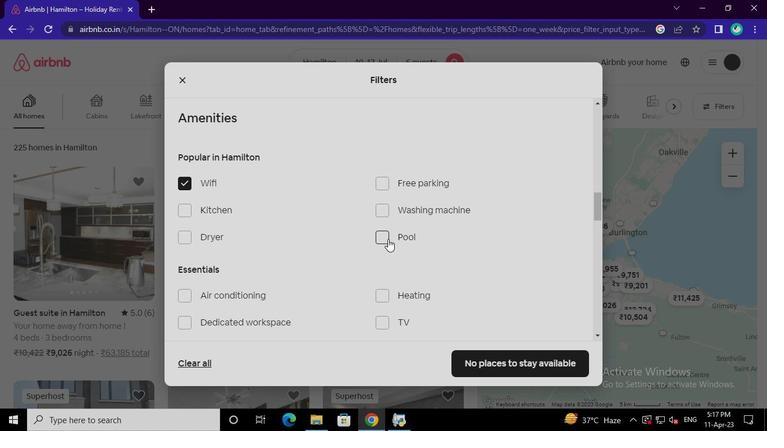 
Action: Mouse moved to (385, 184)
Screenshot: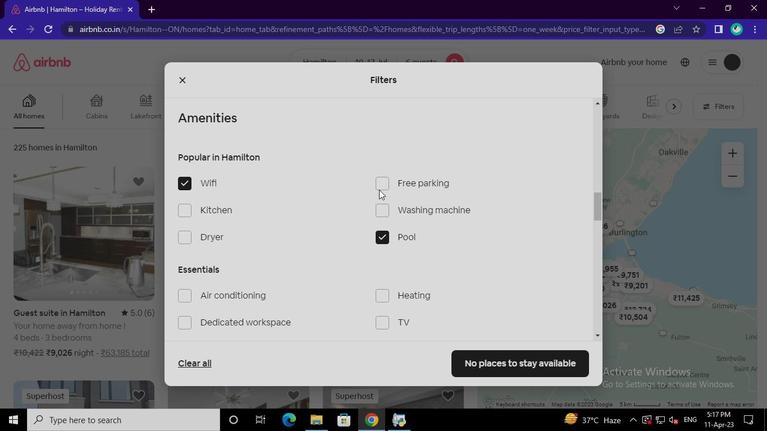 
Action: Mouse pressed left at (385, 184)
Screenshot: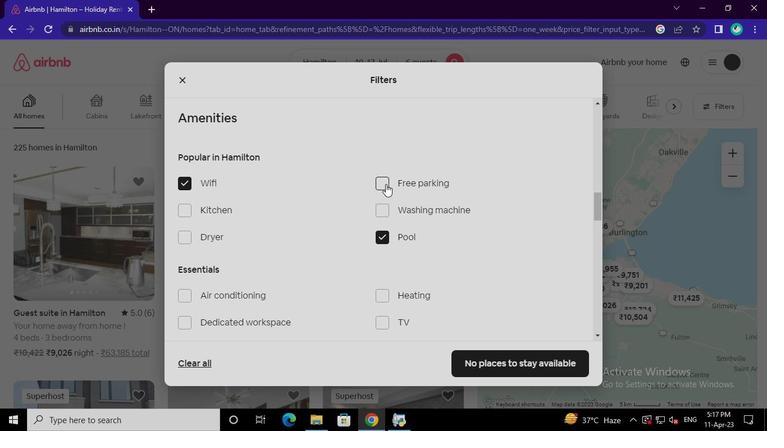 
Action: Mouse moved to (383, 270)
Screenshot: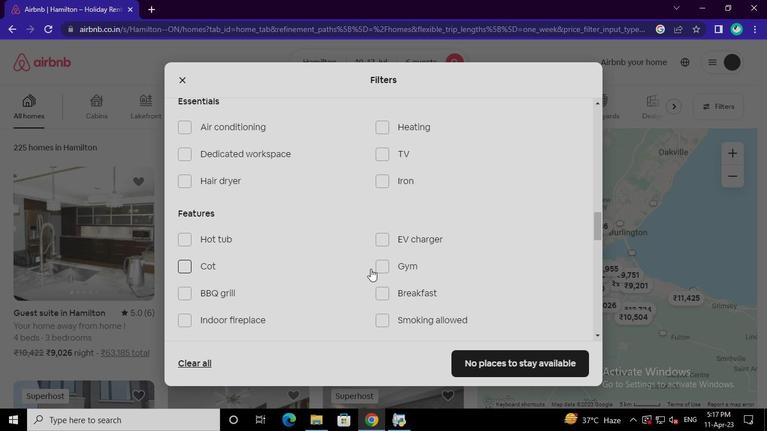 
Action: Mouse pressed left at (383, 270)
Screenshot: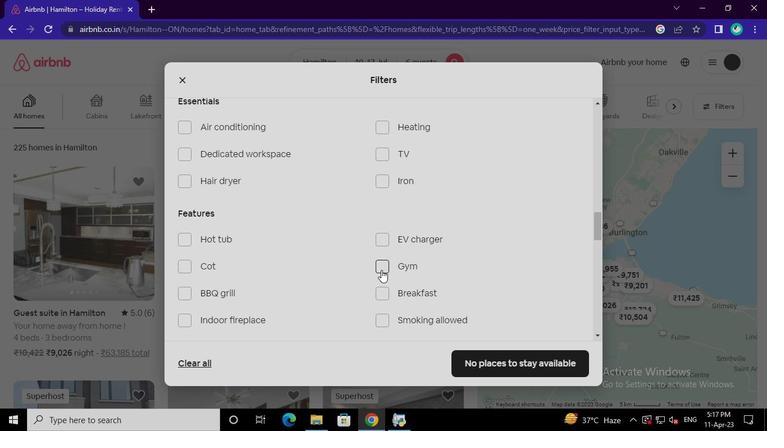 
Action: Mouse moved to (383, 294)
Screenshot: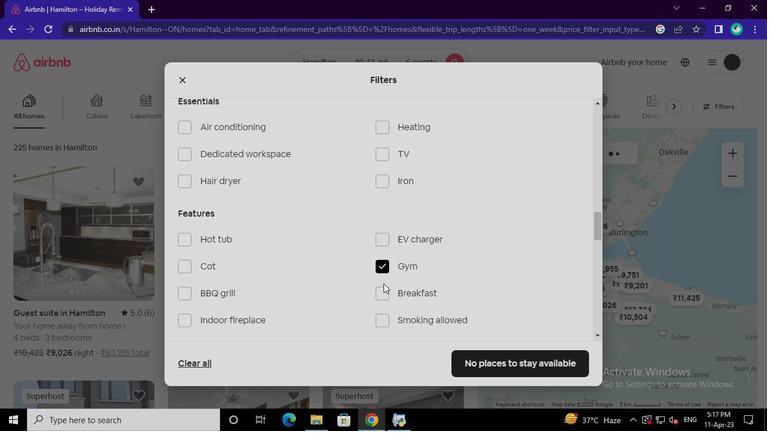 
Action: Mouse pressed left at (383, 294)
Screenshot: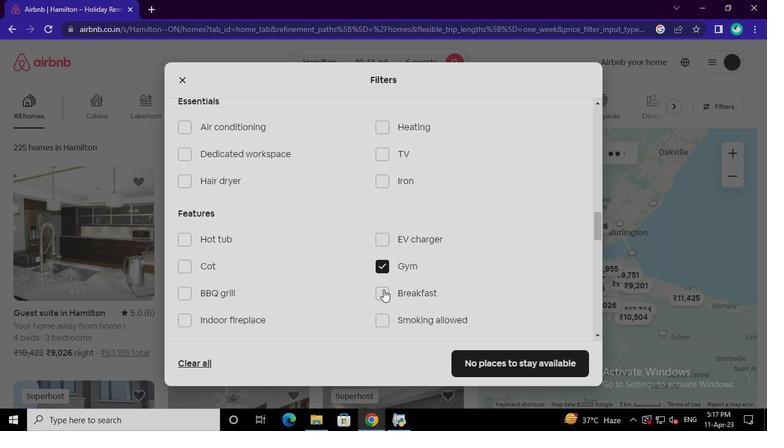 
Action: Mouse moved to (381, 324)
Screenshot: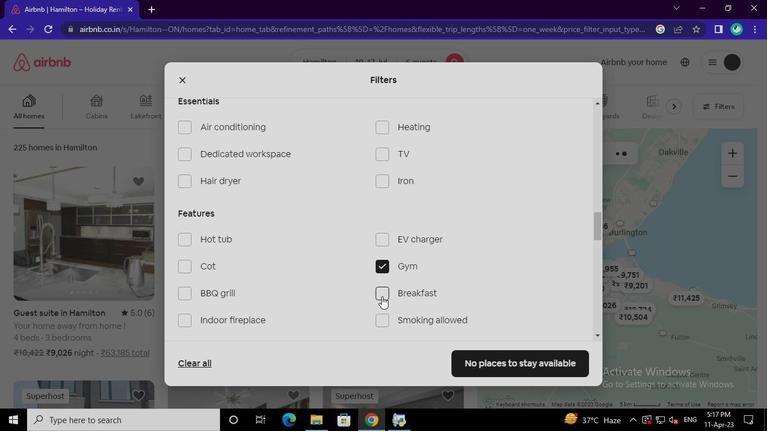 
Action: Mouse pressed left at (381, 324)
Screenshot: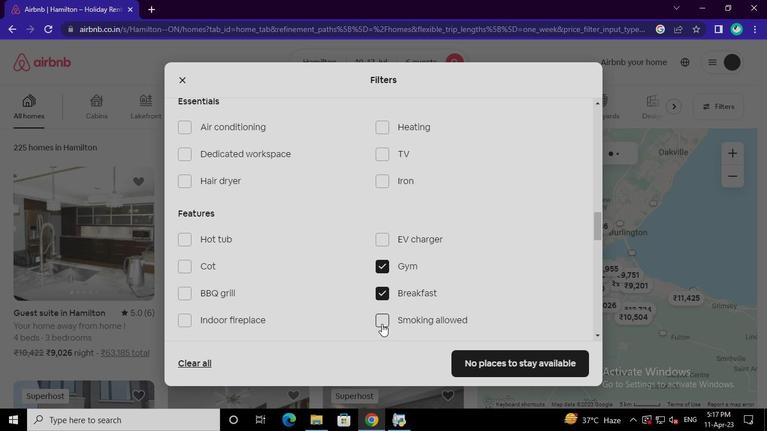 
Action: Mouse moved to (558, 308)
Screenshot: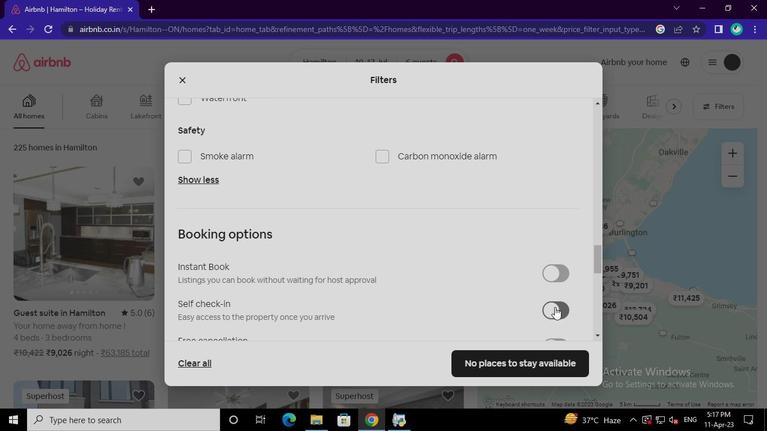 
Action: Mouse pressed left at (558, 308)
Screenshot: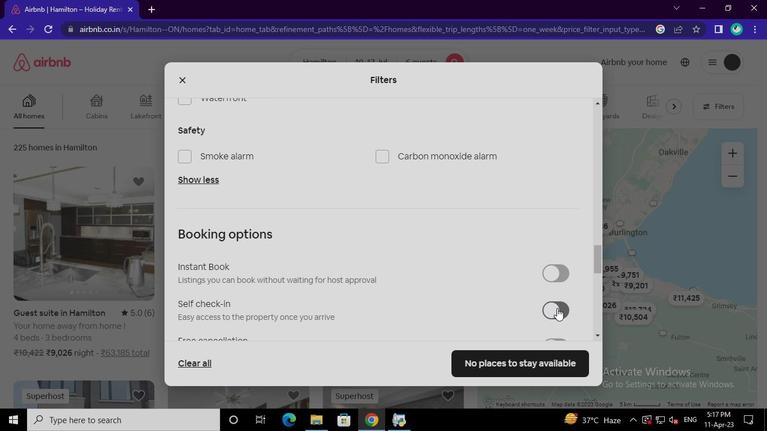 
Action: Mouse moved to (231, 261)
Screenshot: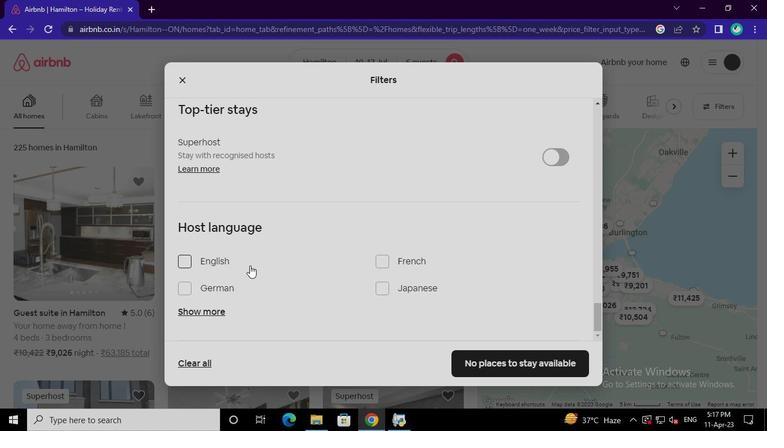 
Action: Mouse pressed left at (231, 261)
Screenshot: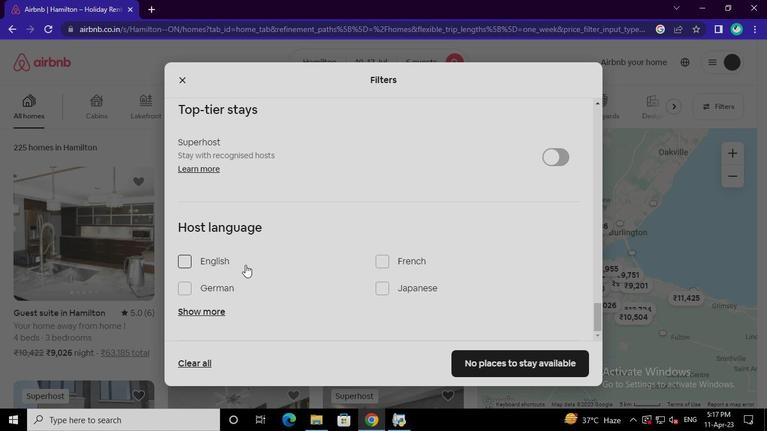 
Action: Mouse moved to (471, 361)
Screenshot: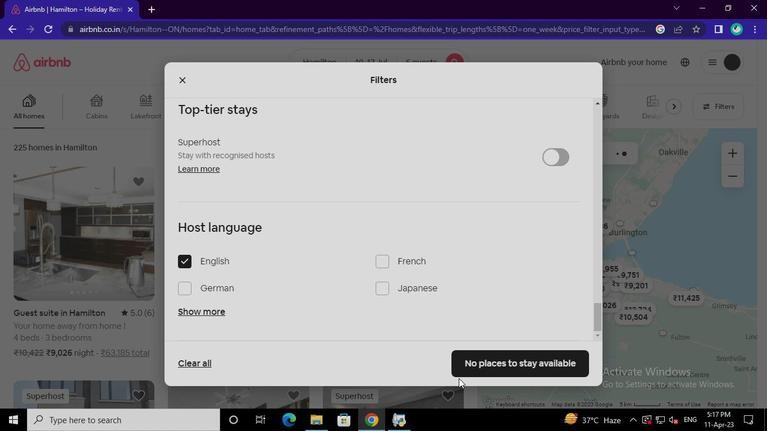 
Action: Mouse pressed left at (471, 361)
Screenshot: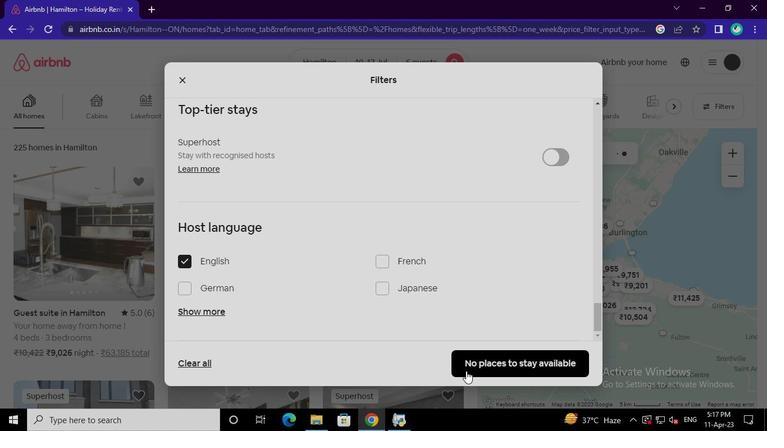 
Action: Mouse moved to (407, 421)
Screenshot: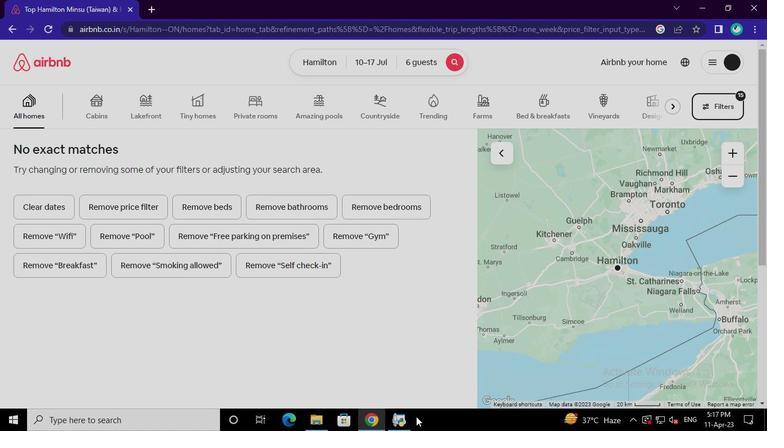 
Action: Mouse pressed left at (407, 421)
Screenshot: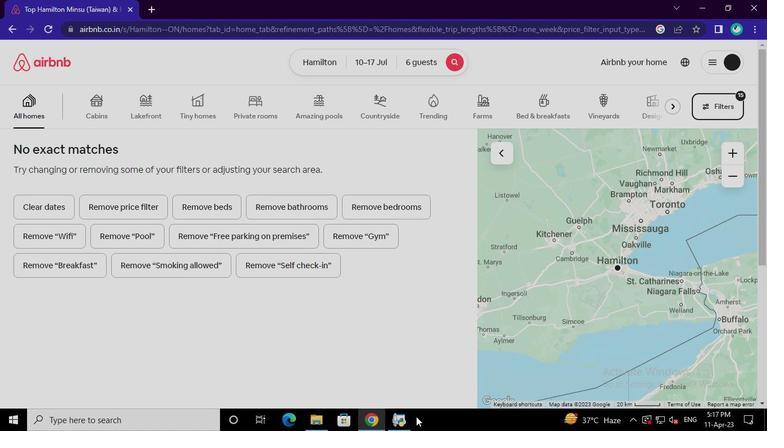 
Action: Mouse moved to (582, 53)
Screenshot: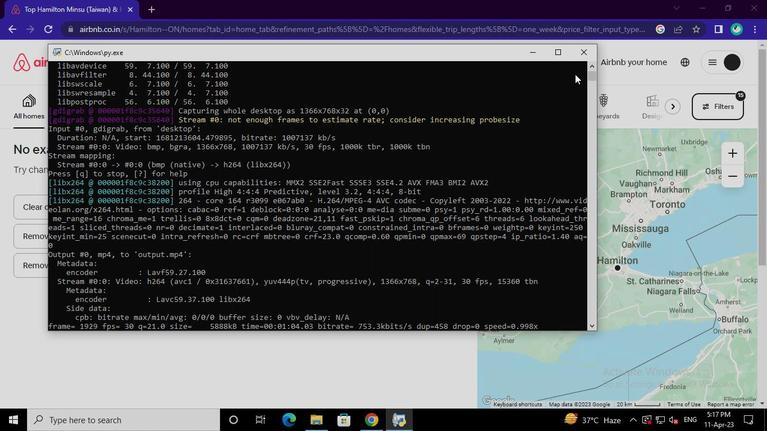 
Action: Mouse pressed left at (582, 53)
Screenshot: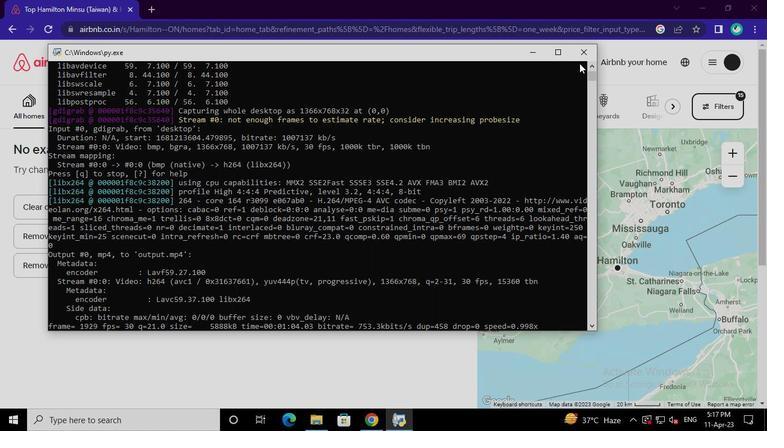 
